 Task: In the sheet Budget Analysis ToolFont size of heading  18 Font style of dataoswald 'Font size of data '9 Alignment of headline & dataAlign center.   Fill color in heading, Red Font color of dataIn the sheet   Sparkle Sales templetes   book
Action: Mouse moved to (433, 265)
Screenshot: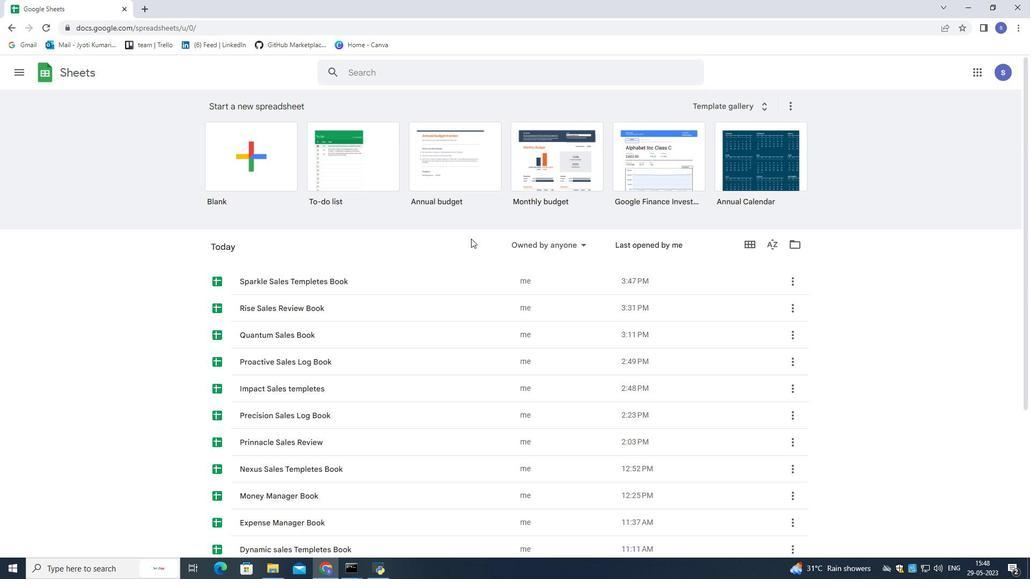 
Action: Mouse scrolled (433, 265) with delta (0, 0)
Screenshot: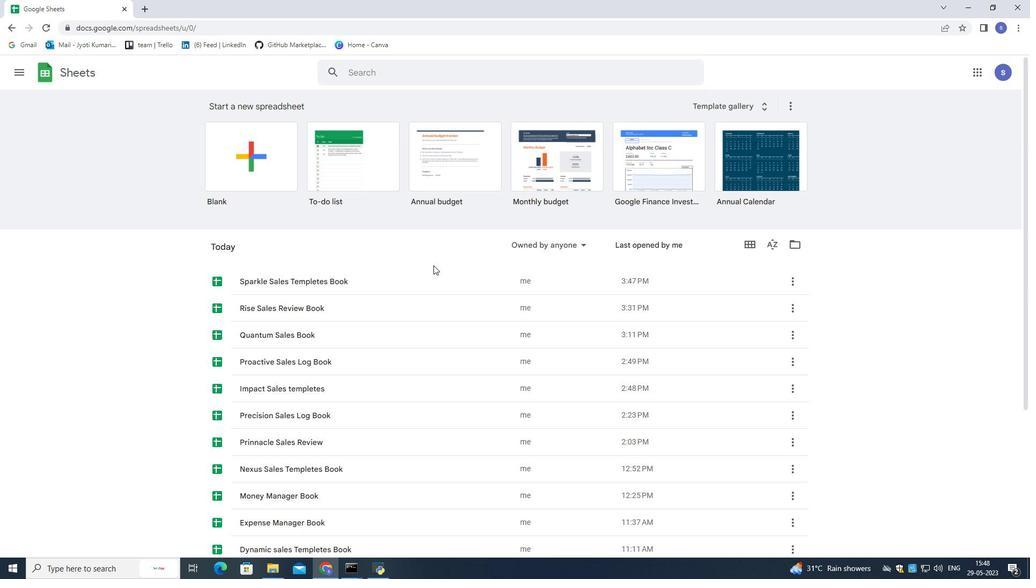 
Action: Mouse scrolled (433, 265) with delta (0, 0)
Screenshot: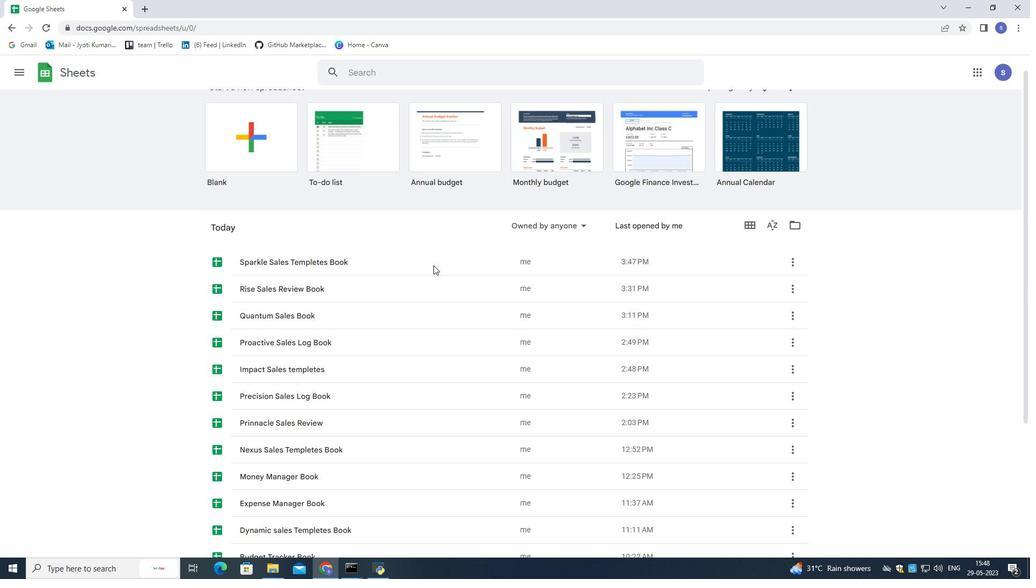 
Action: Mouse moved to (431, 266)
Screenshot: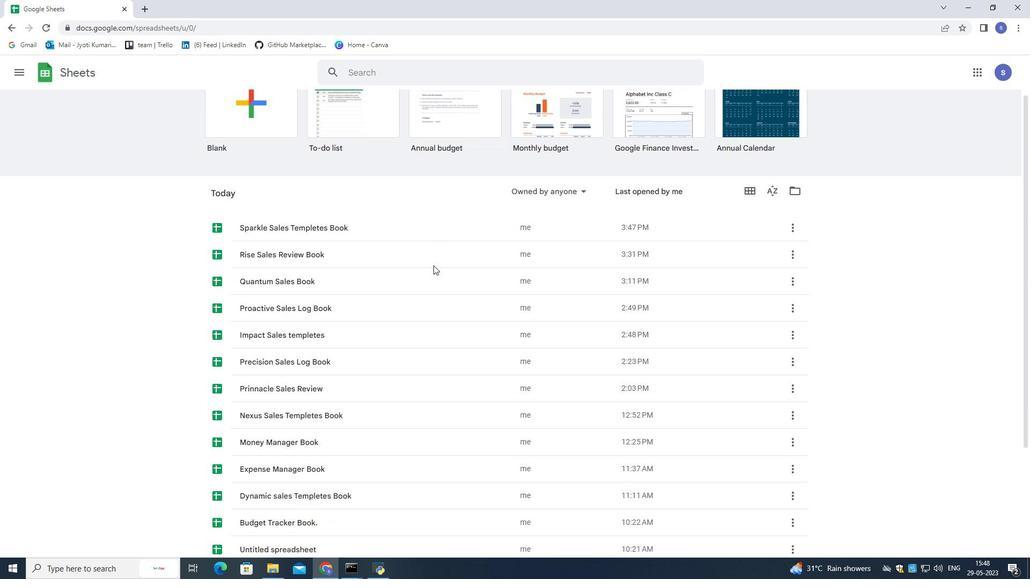 
Action: Mouse scrolled (431, 265) with delta (0, 0)
Screenshot: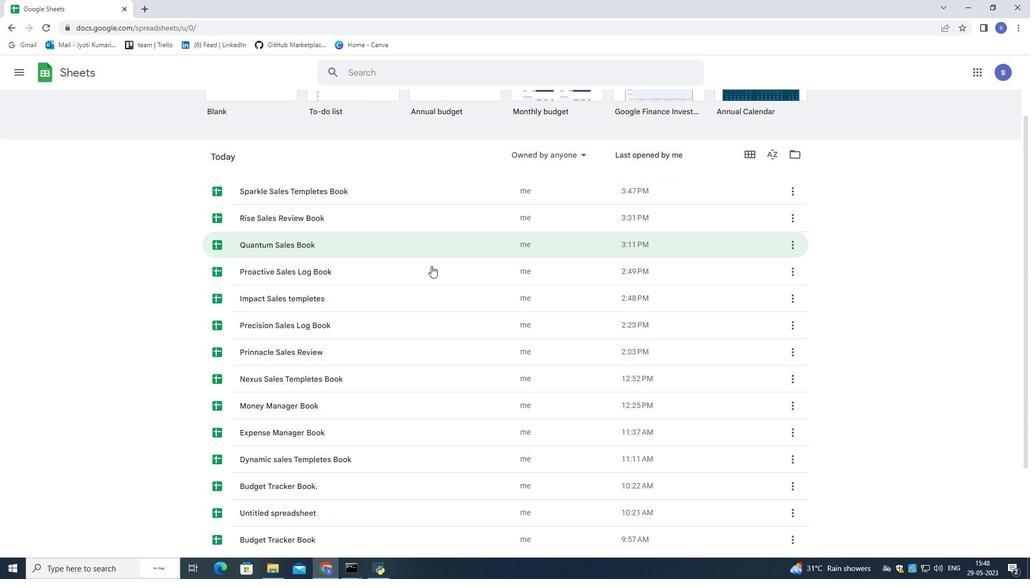 
Action: Mouse moved to (403, 253)
Screenshot: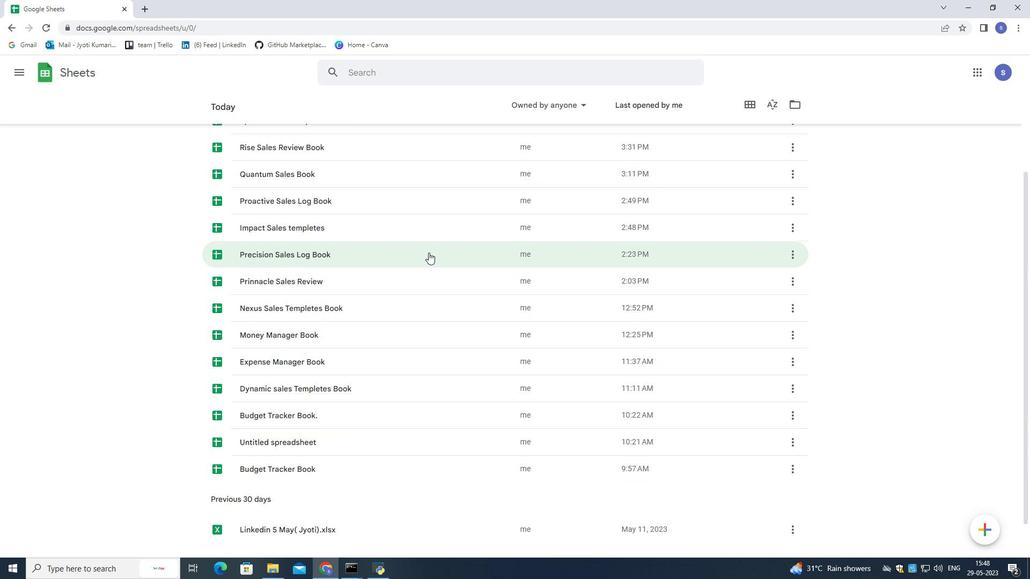 
Action: Mouse scrolled (403, 253) with delta (0, 0)
Screenshot: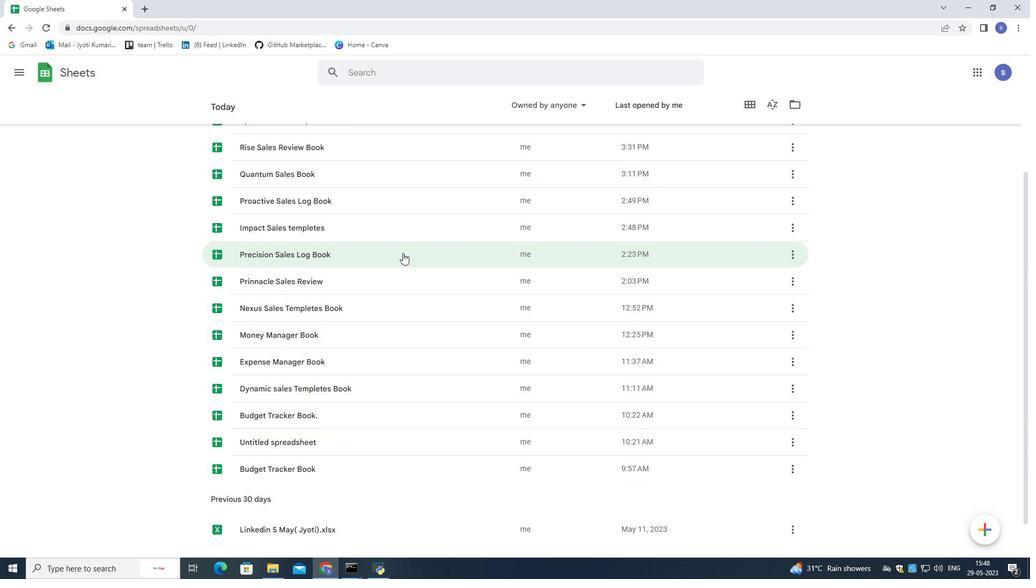 
Action: Mouse scrolled (403, 253) with delta (0, 0)
Screenshot: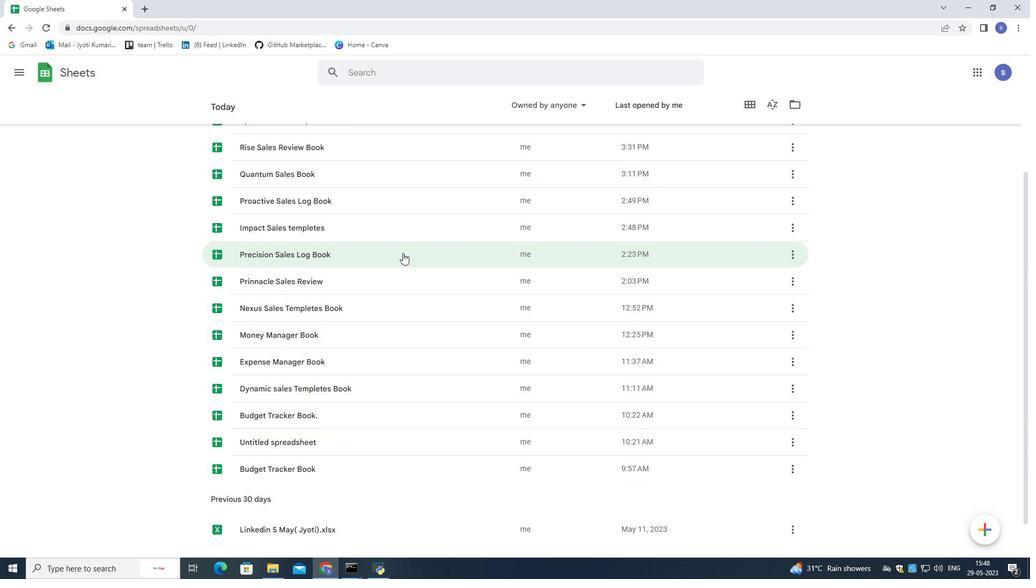 
Action: Mouse scrolled (403, 253) with delta (0, 0)
Screenshot: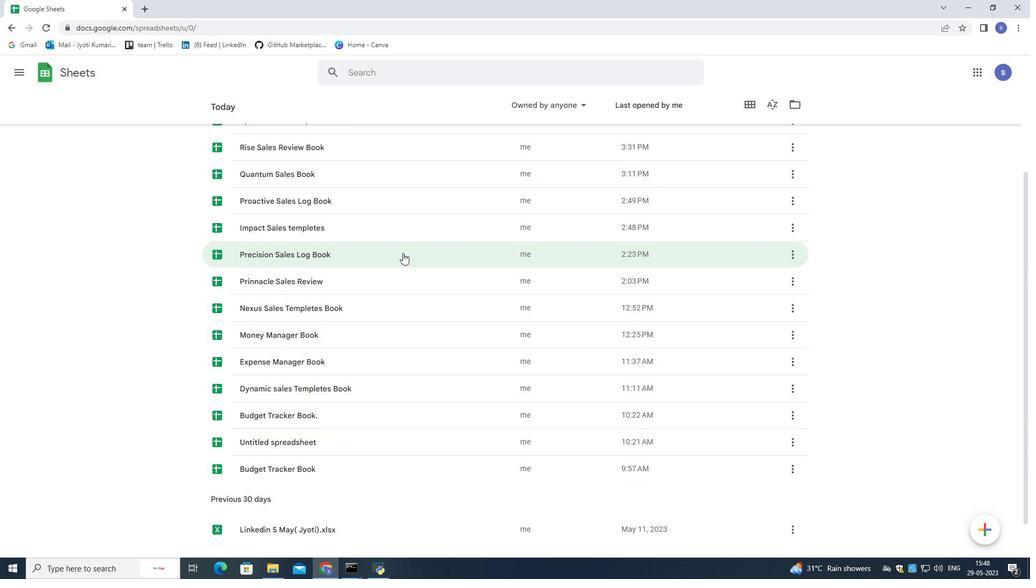 
Action: Mouse moved to (332, 281)
Screenshot: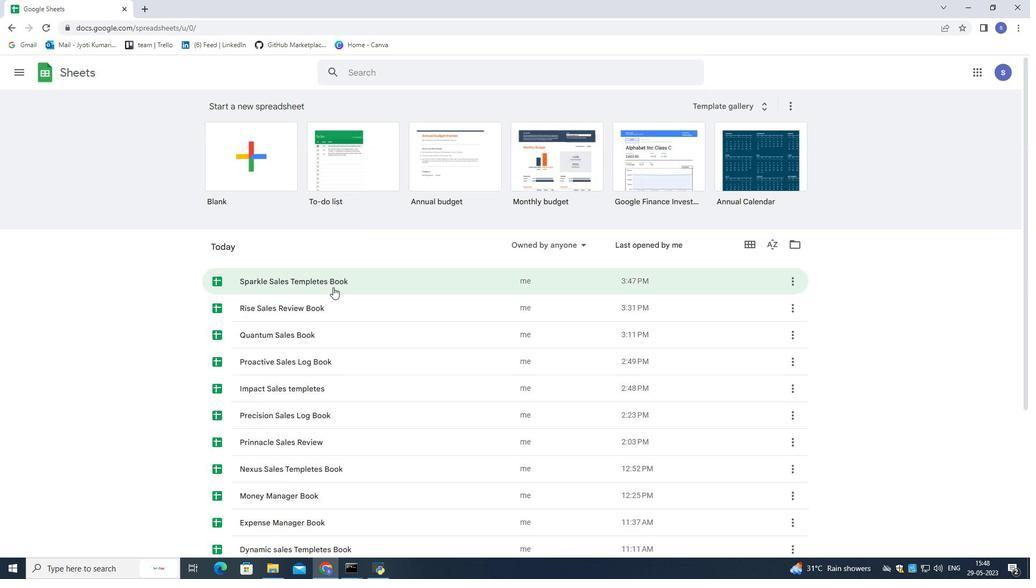 
Action: Mouse pressed left at (332, 281)
Screenshot: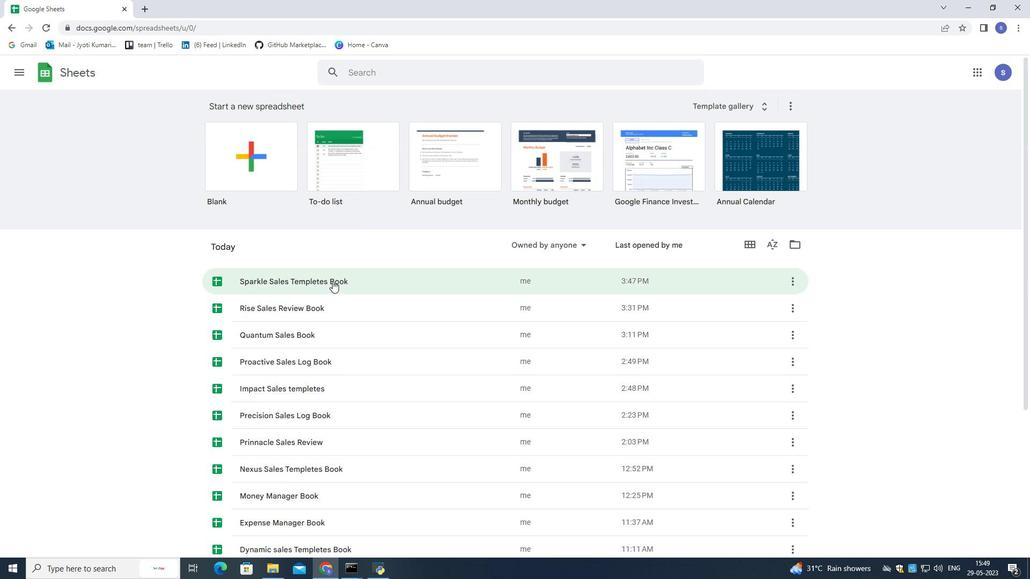 
Action: Mouse moved to (179, 156)
Screenshot: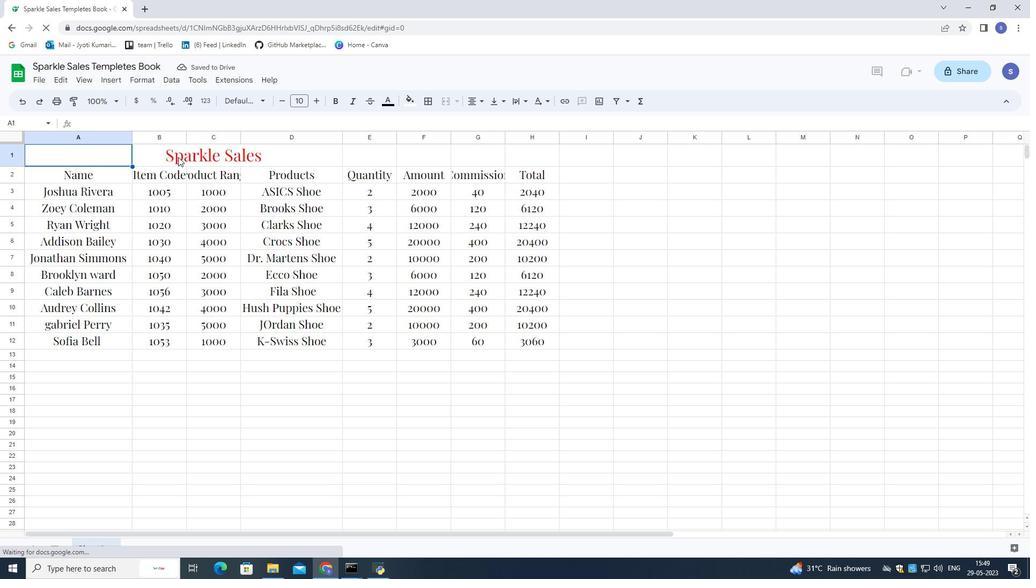 
Action: Mouse pressed left at (179, 156)
Screenshot: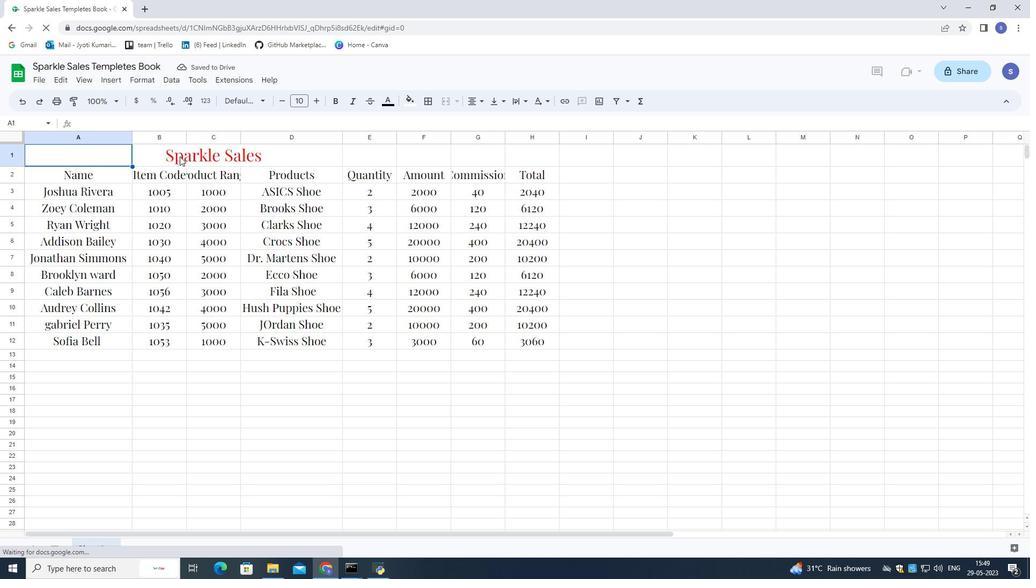 
Action: Mouse moved to (168, 152)
Screenshot: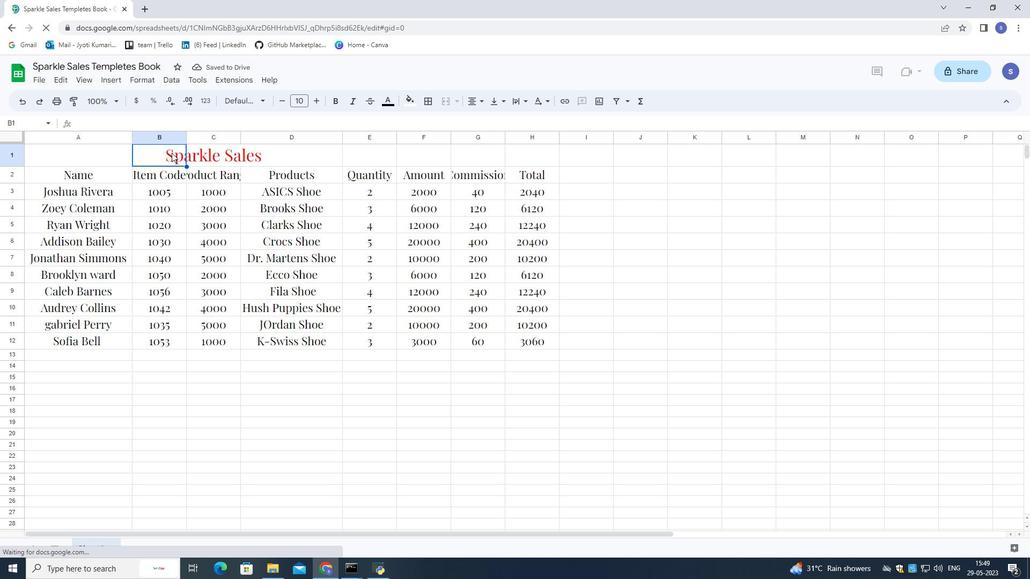 
Action: Mouse pressed left at (168, 152)
Screenshot: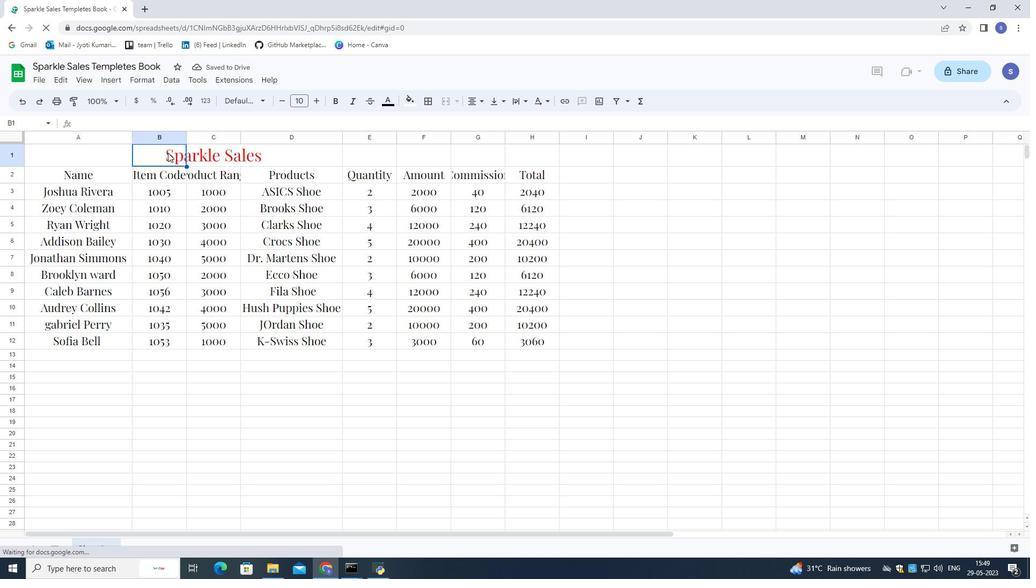 
Action: Mouse moved to (315, 99)
Screenshot: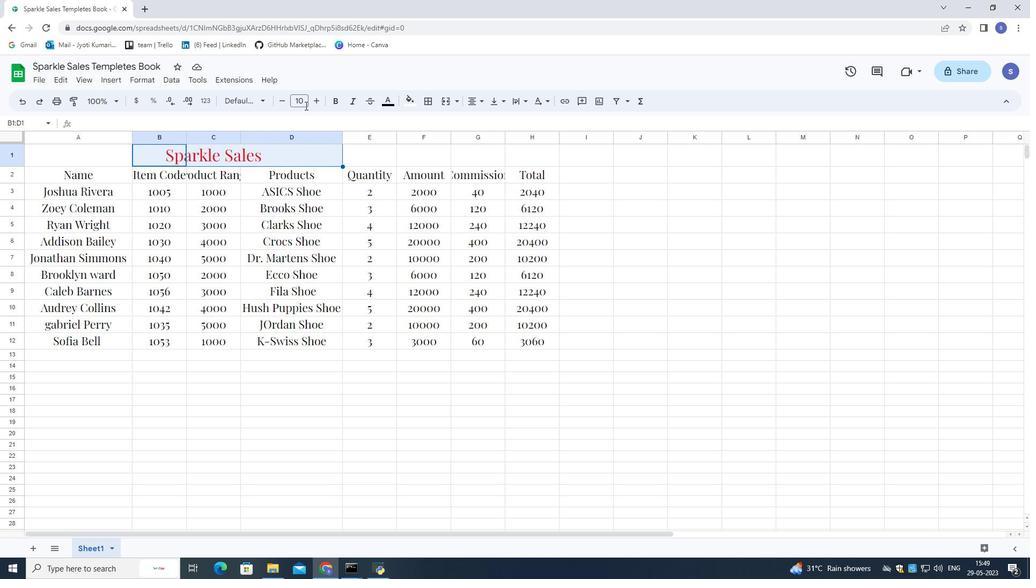 
Action: Mouse pressed left at (315, 99)
Screenshot: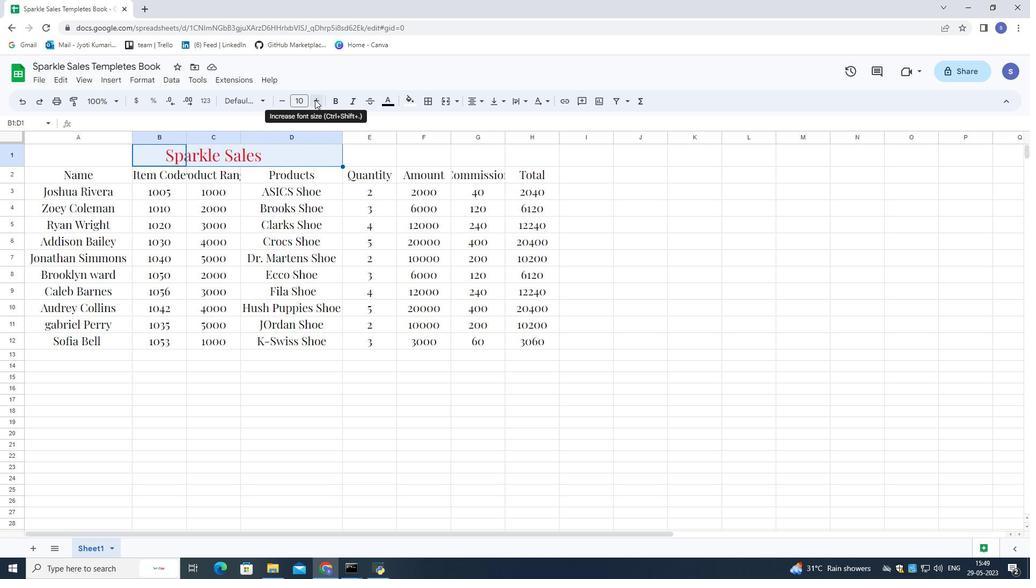
Action: Mouse pressed left at (315, 99)
Screenshot: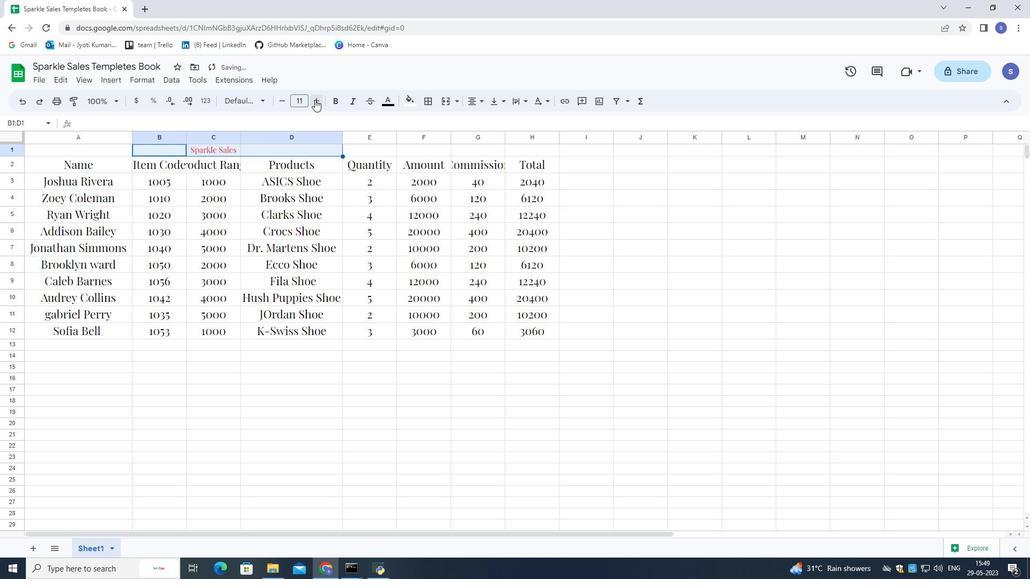 
Action: Mouse pressed left at (315, 99)
Screenshot: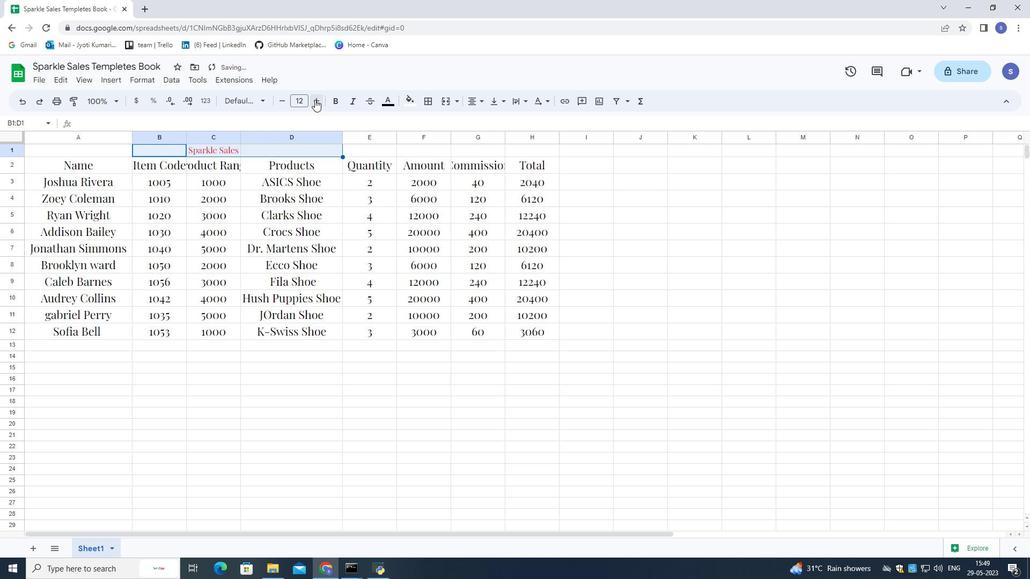 
Action: Mouse pressed left at (315, 99)
Screenshot: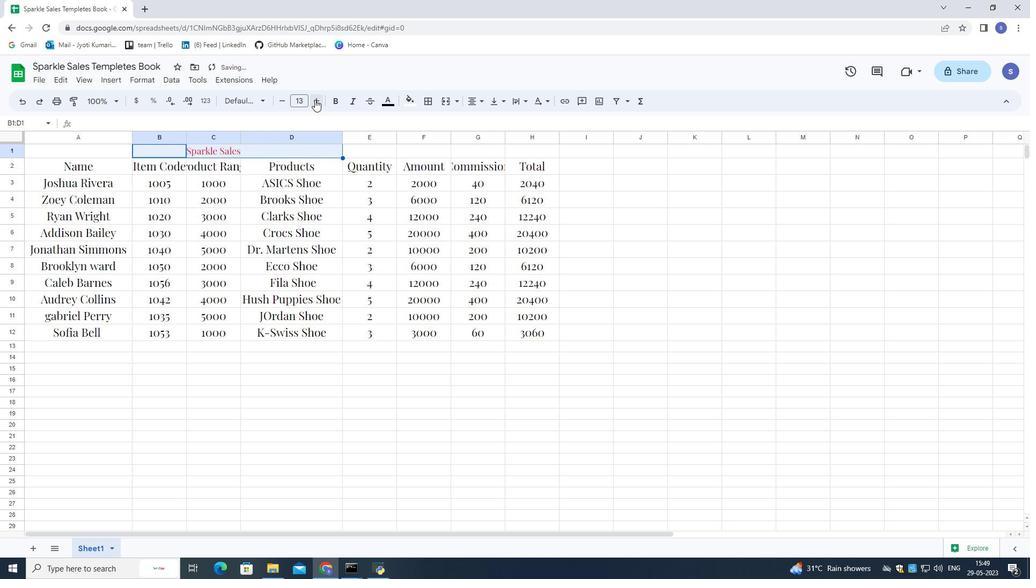 
Action: Mouse pressed left at (315, 99)
Screenshot: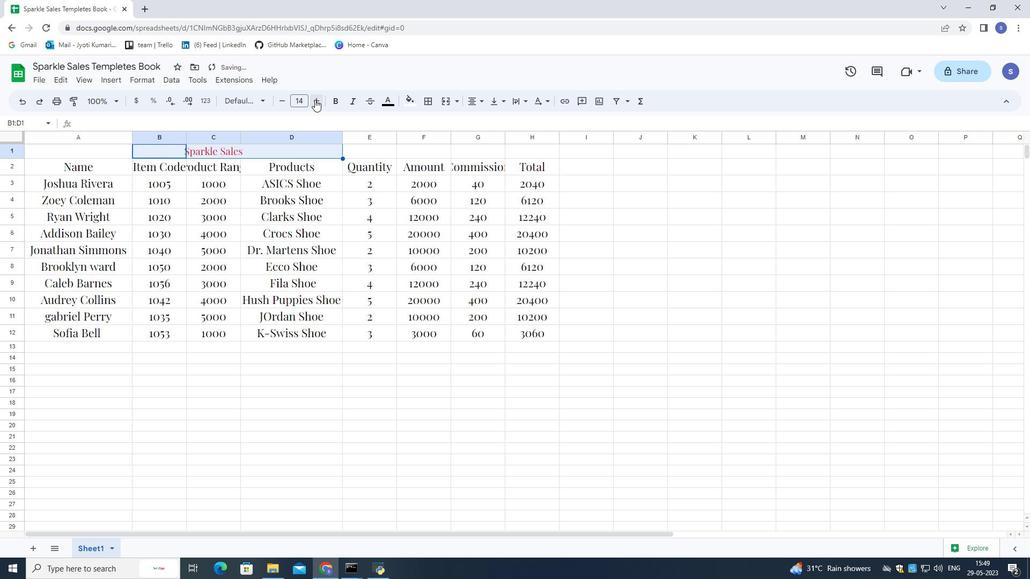 
Action: Mouse pressed left at (315, 99)
Screenshot: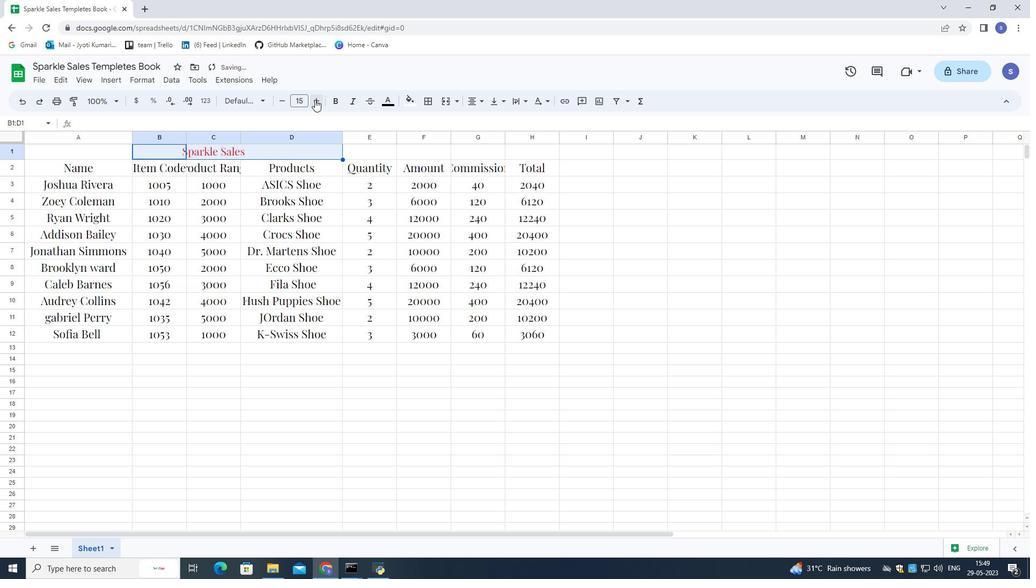 
Action: Mouse pressed left at (315, 99)
Screenshot: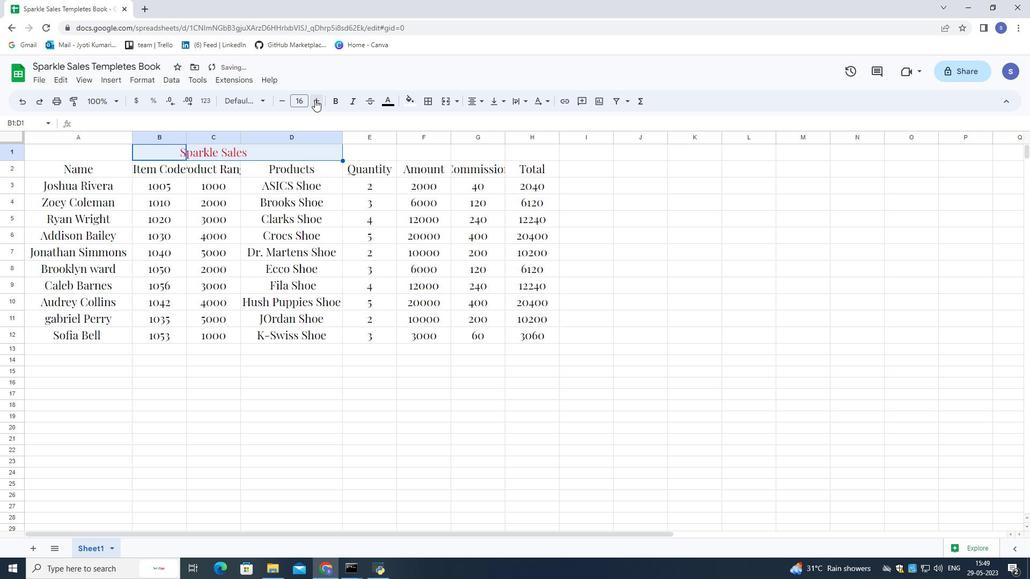 
Action: Mouse pressed left at (315, 99)
Screenshot: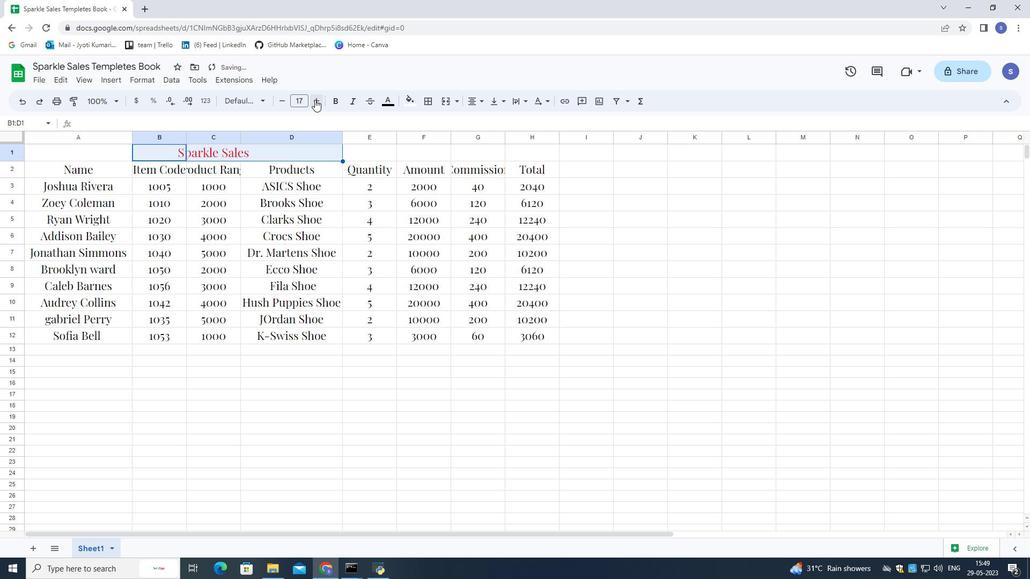 
Action: Mouse pressed left at (315, 99)
Screenshot: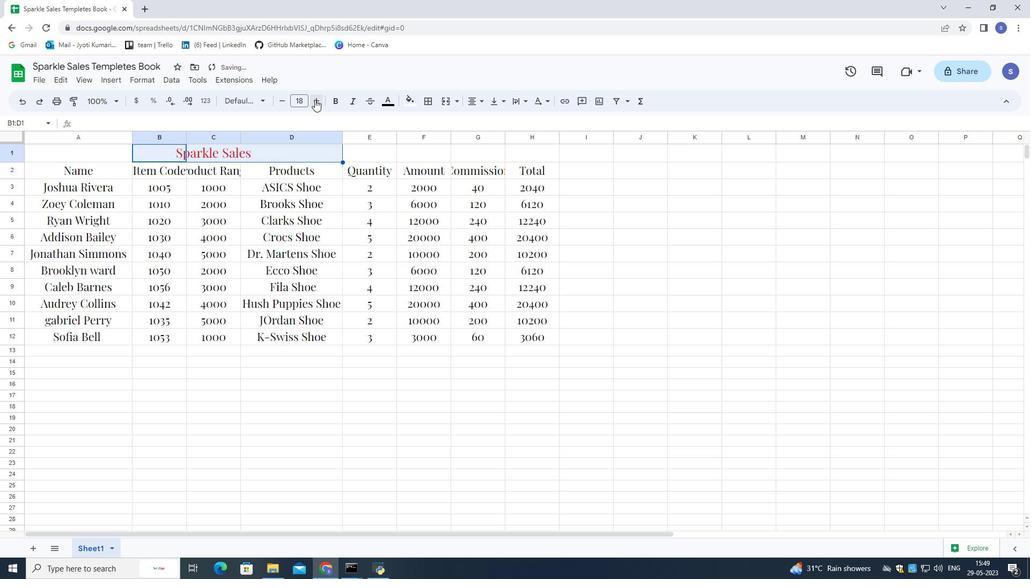 
Action: Mouse moved to (284, 105)
Screenshot: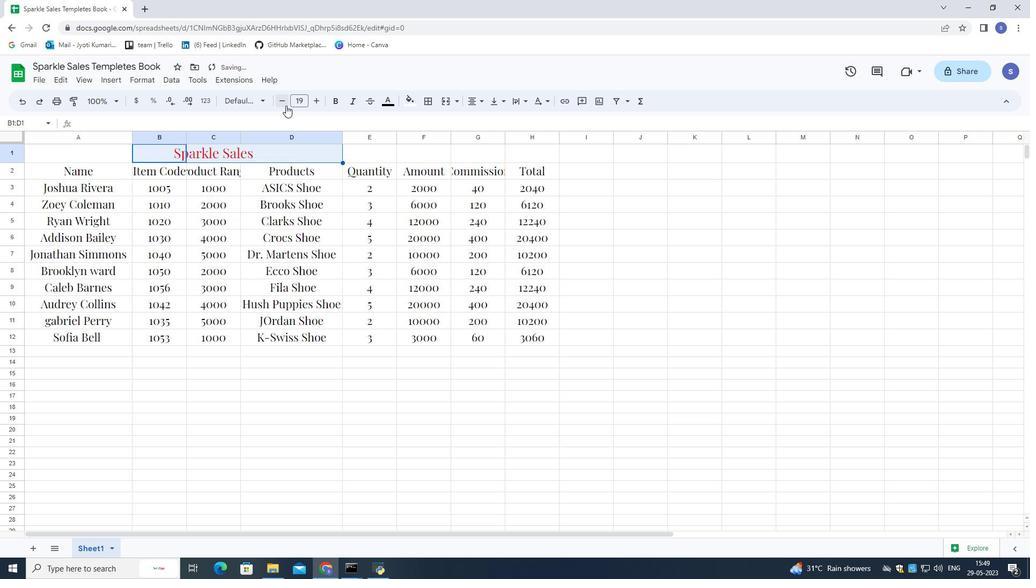 
Action: Mouse pressed left at (284, 105)
Screenshot: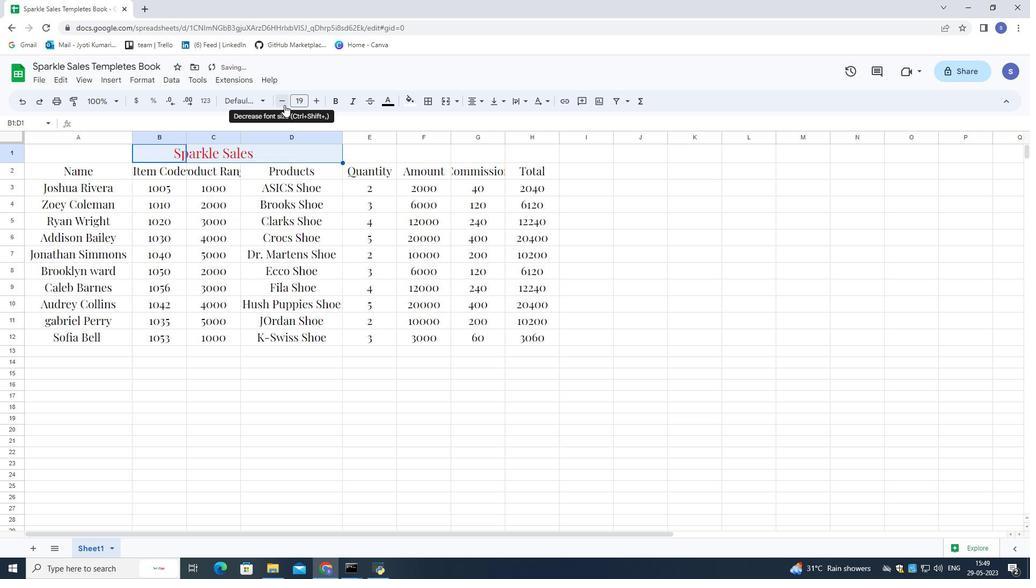 
Action: Mouse moved to (427, 251)
Screenshot: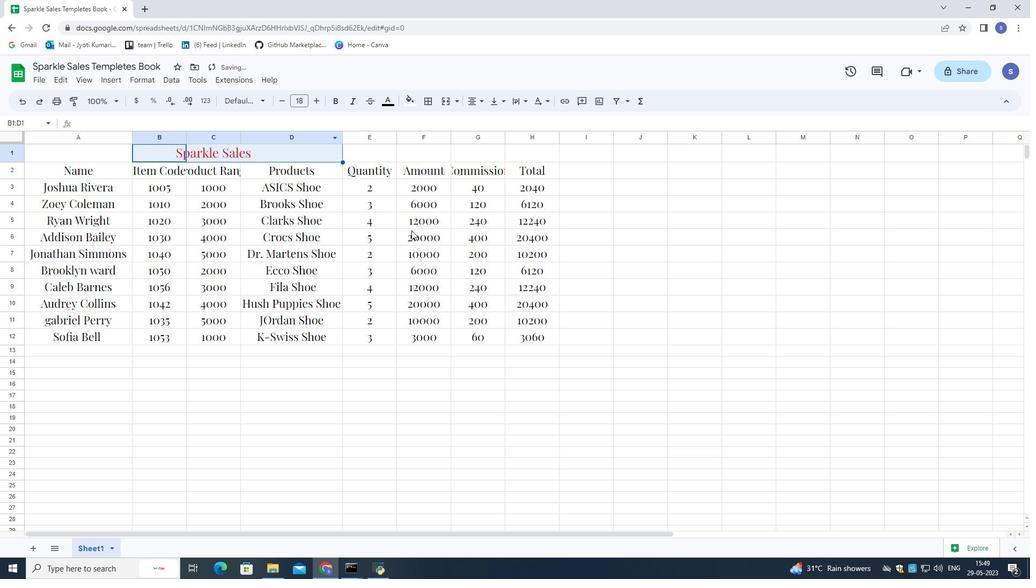 
Action: Mouse pressed left at (427, 251)
Screenshot: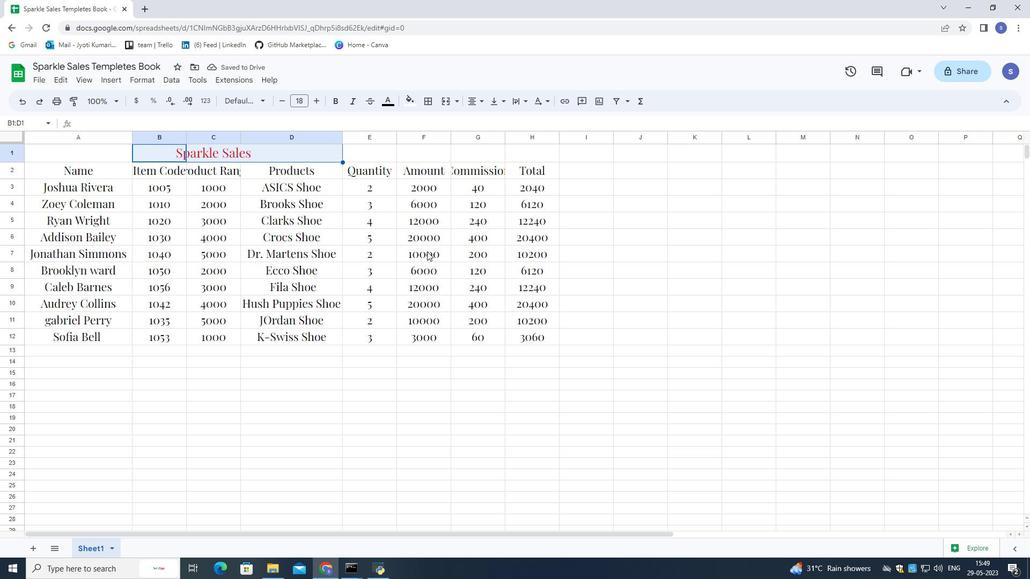 
Action: Mouse moved to (125, 364)
Screenshot: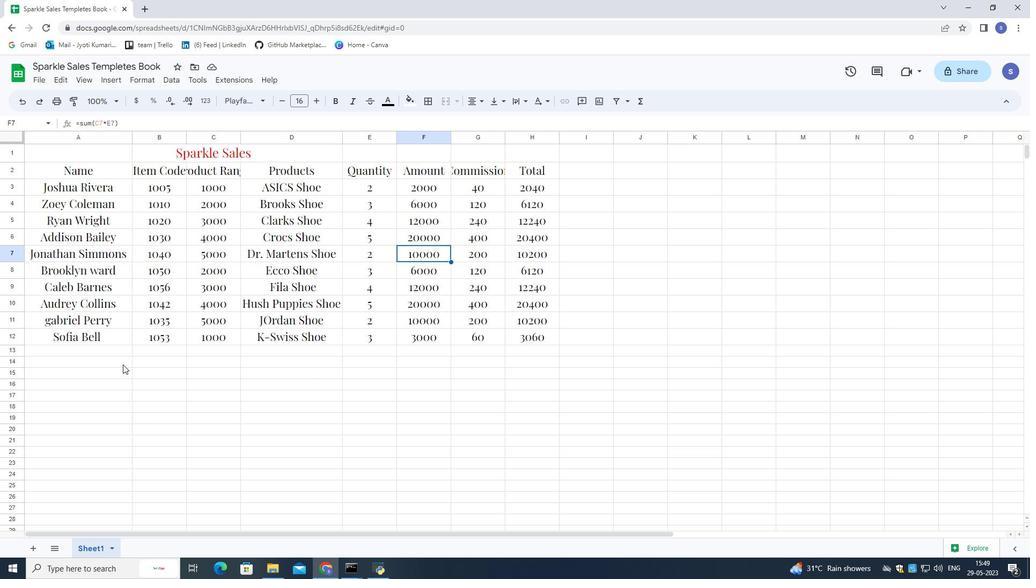 
Action: Mouse pressed left at (125, 364)
Screenshot: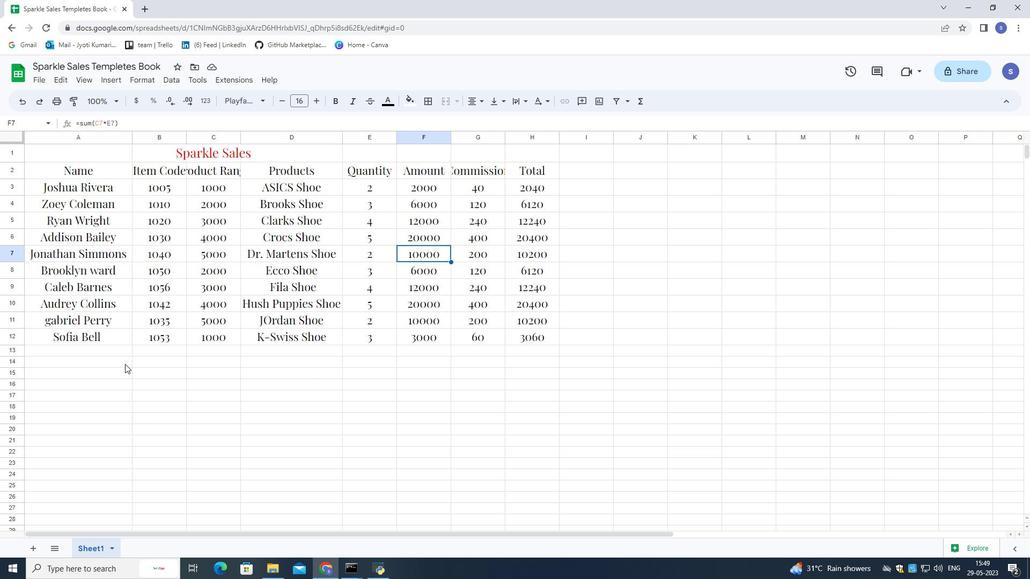 
Action: Mouse moved to (54, 168)
Screenshot: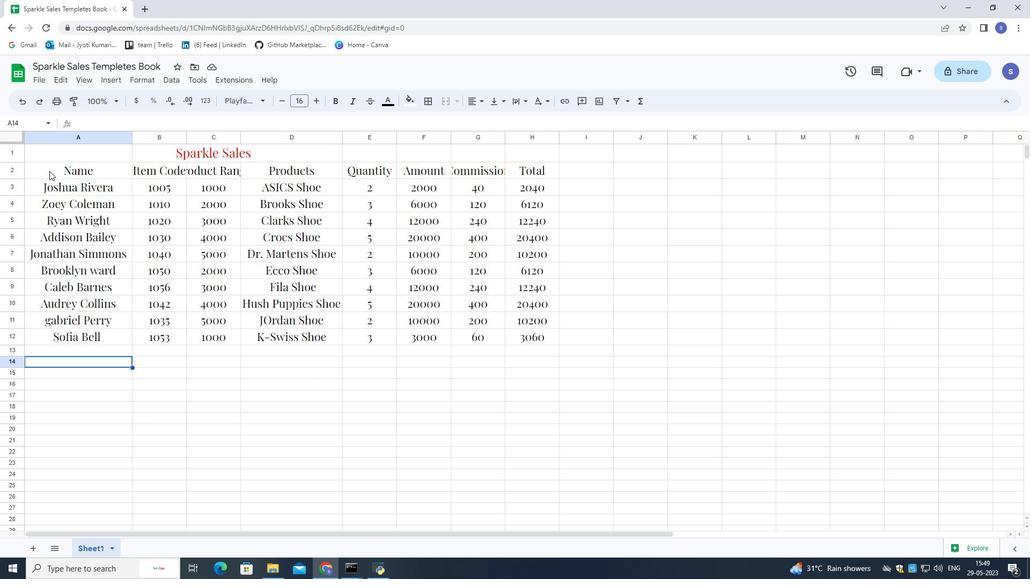 
Action: Mouse pressed left at (54, 168)
Screenshot: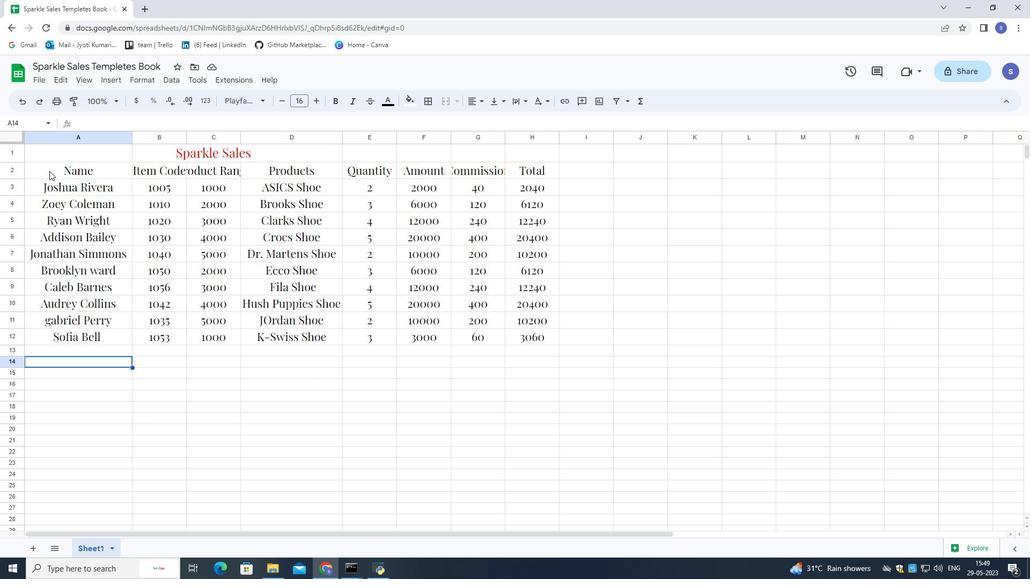 
Action: Mouse moved to (315, 97)
Screenshot: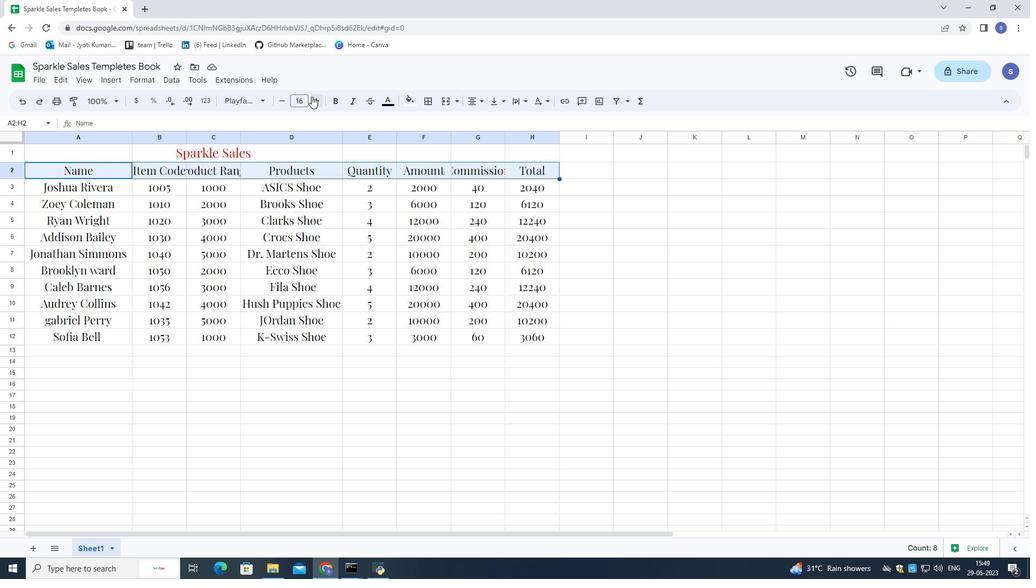 
Action: Mouse pressed left at (315, 97)
Screenshot: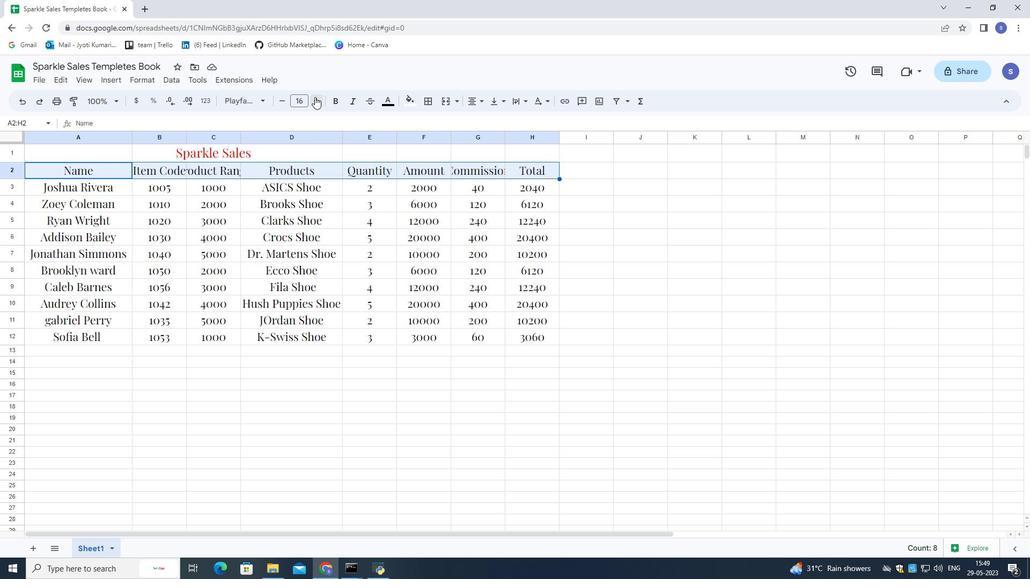 
Action: Mouse pressed left at (315, 97)
Screenshot: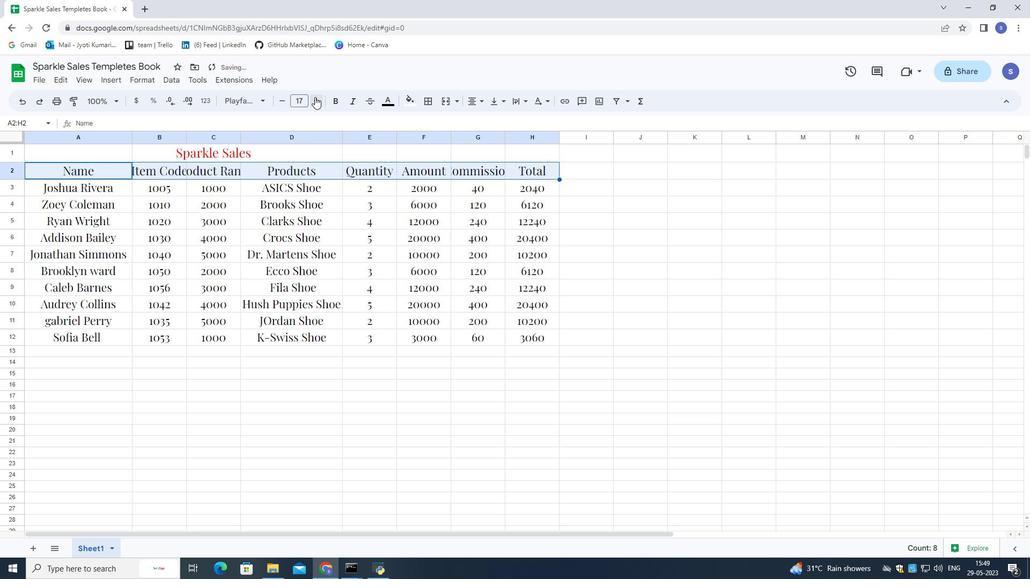 
Action: Mouse moved to (251, 100)
Screenshot: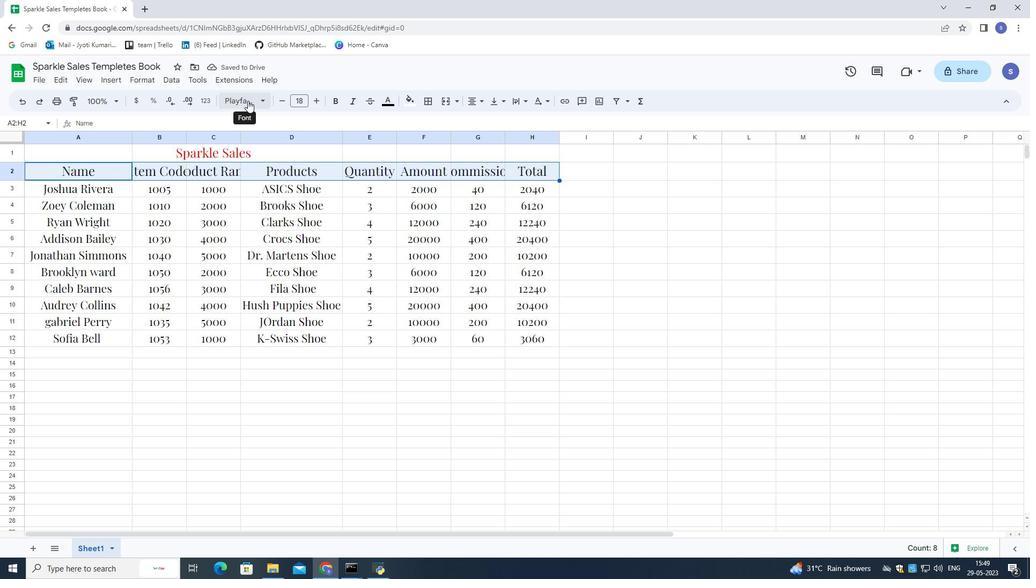 
Action: Mouse pressed left at (251, 100)
Screenshot: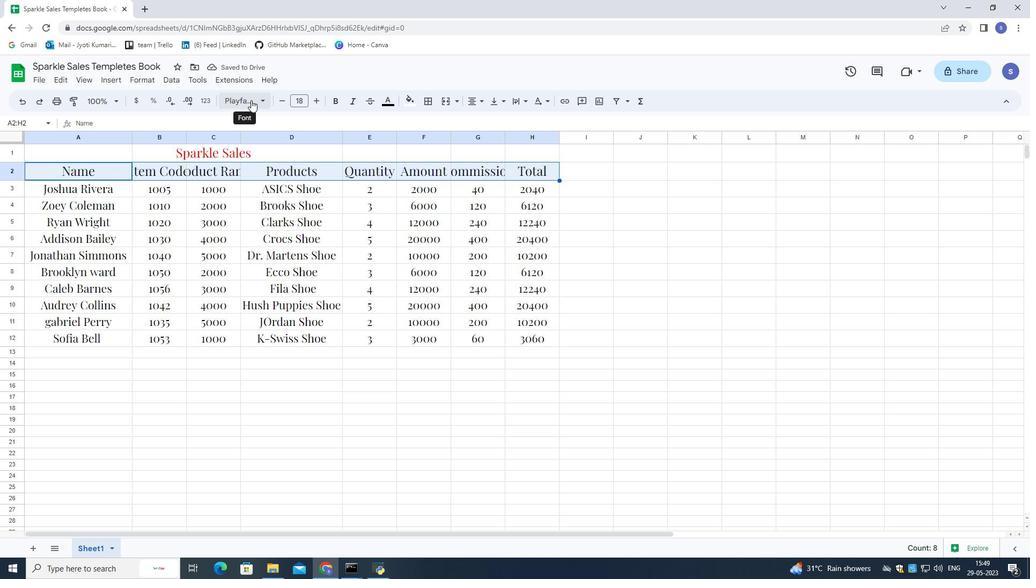 
Action: Mouse moved to (271, 206)
Screenshot: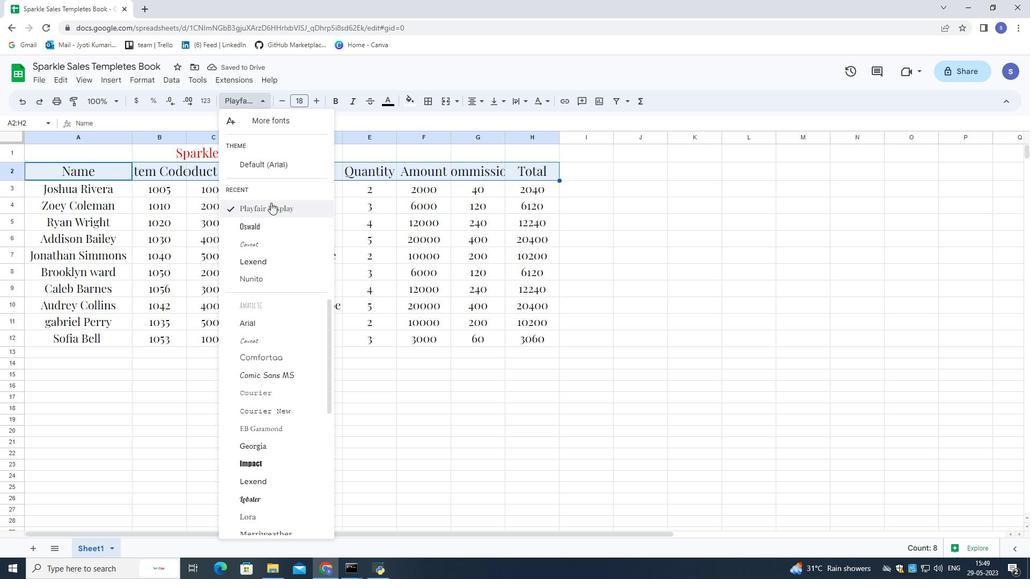 
Action: Mouse pressed left at (271, 206)
Screenshot: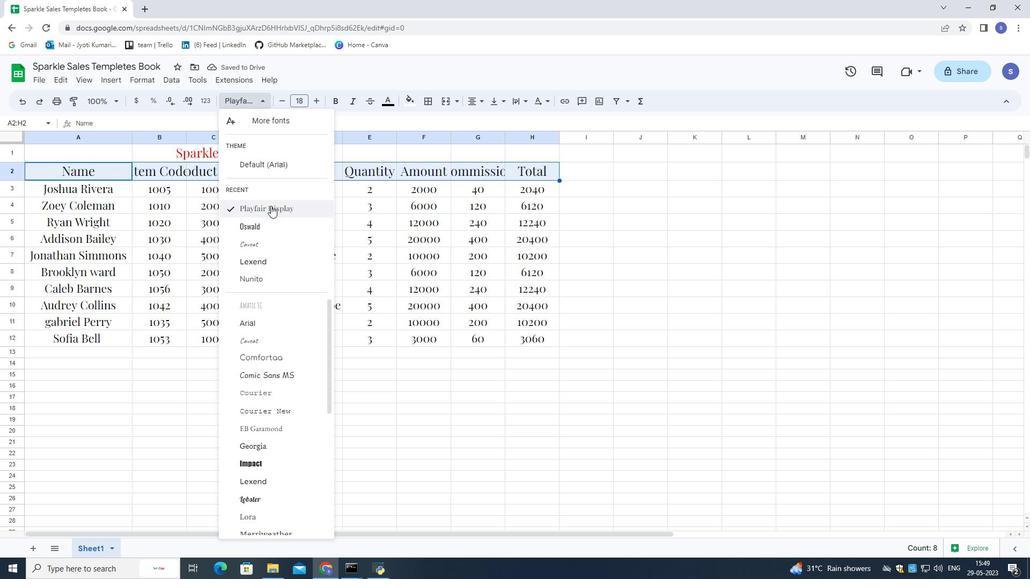 
Action: Mouse moved to (390, 100)
Screenshot: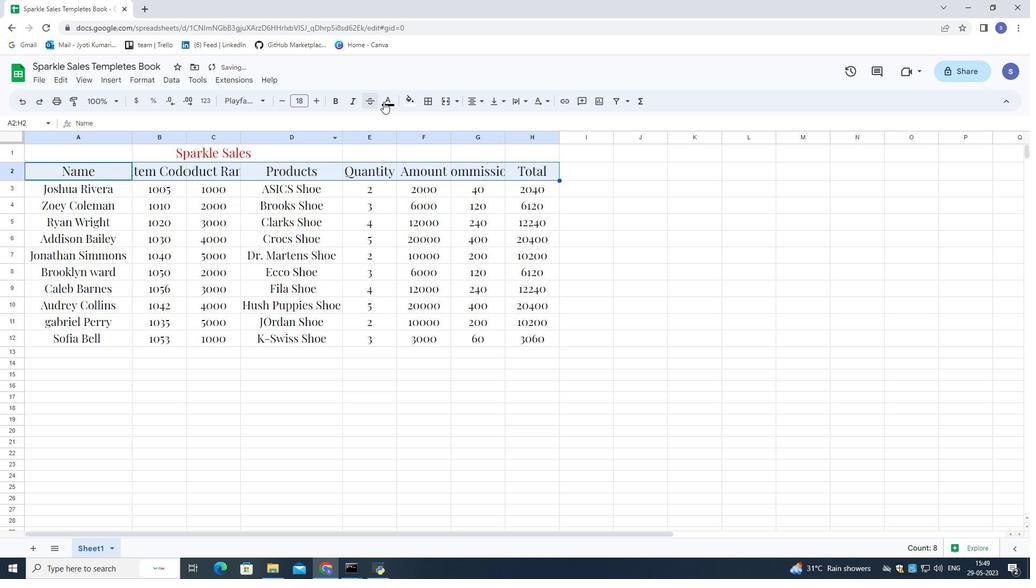 
Action: Mouse pressed left at (390, 100)
Screenshot: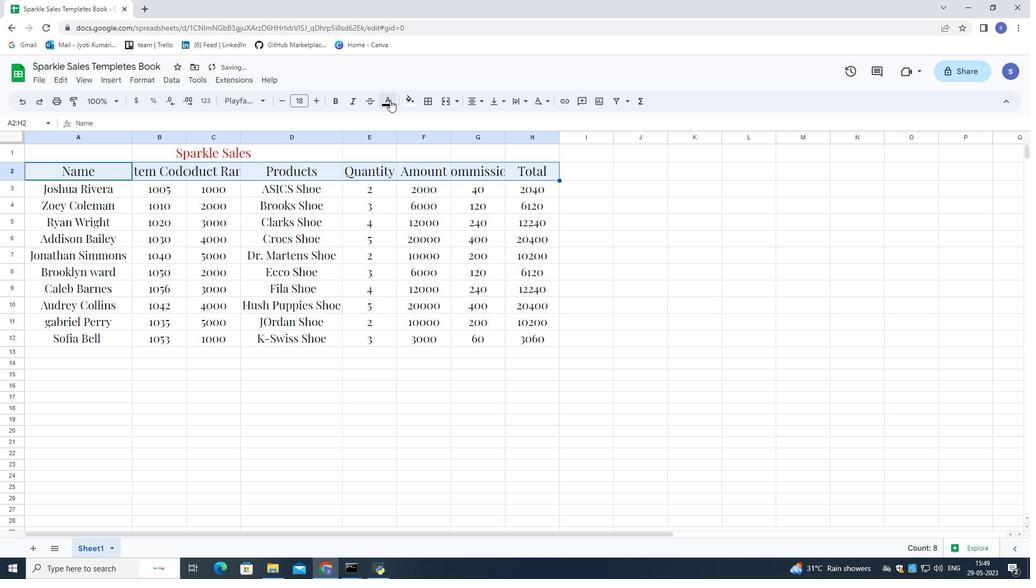 
Action: Mouse moved to (405, 148)
Screenshot: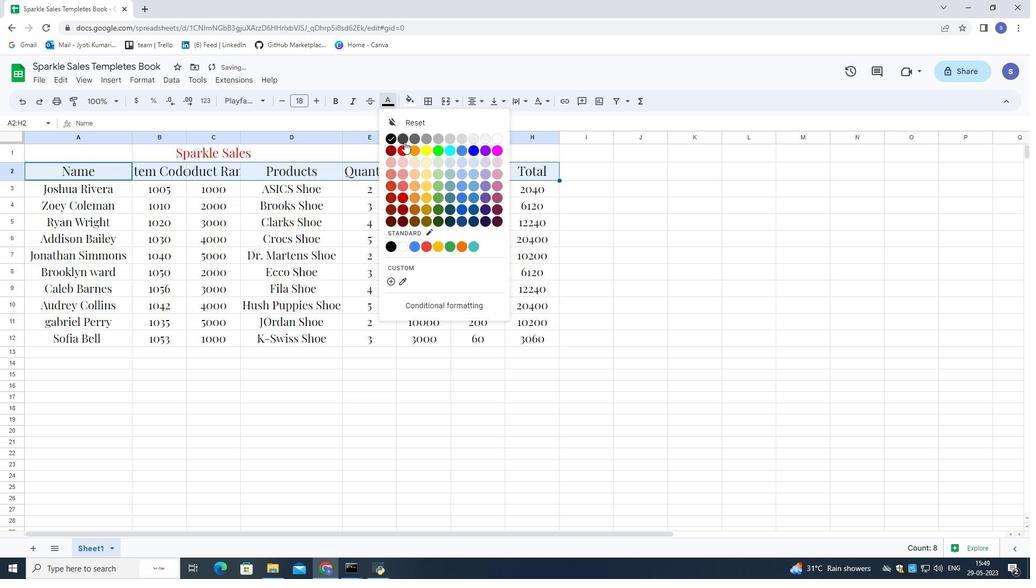 
Action: Mouse pressed left at (405, 148)
Screenshot: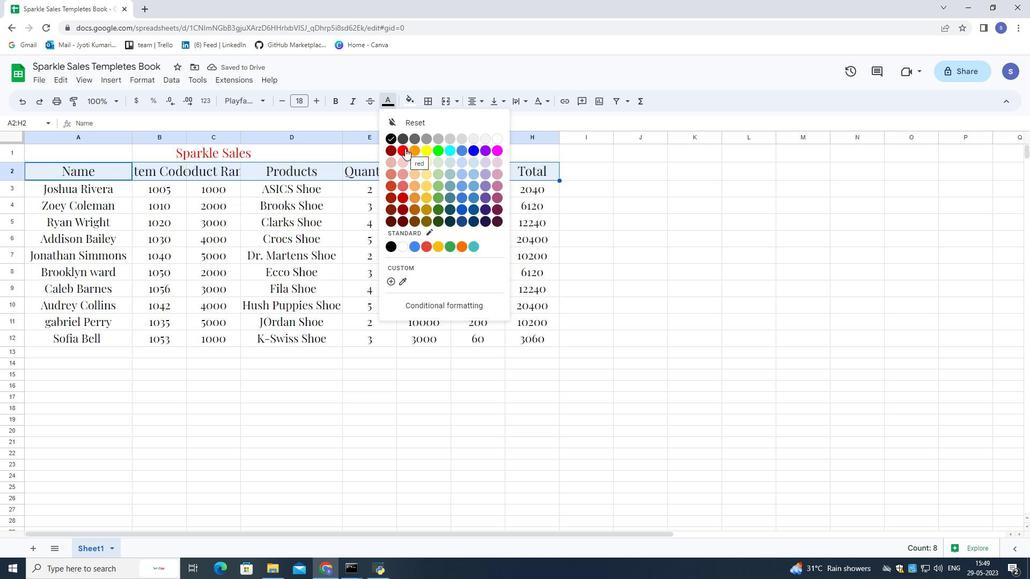 
Action: Mouse moved to (582, 219)
Screenshot: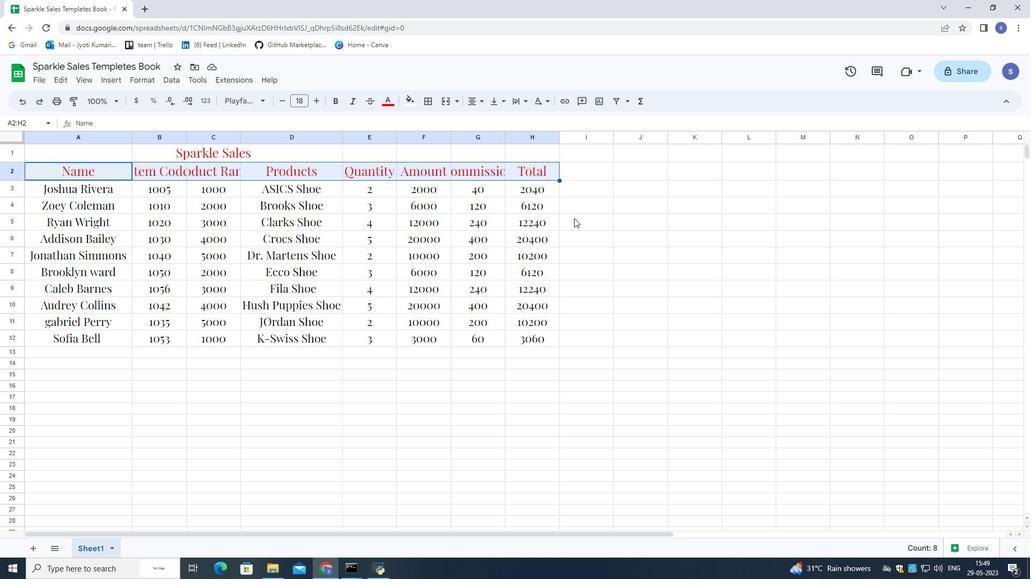 
Action: Mouse pressed left at (582, 219)
Screenshot: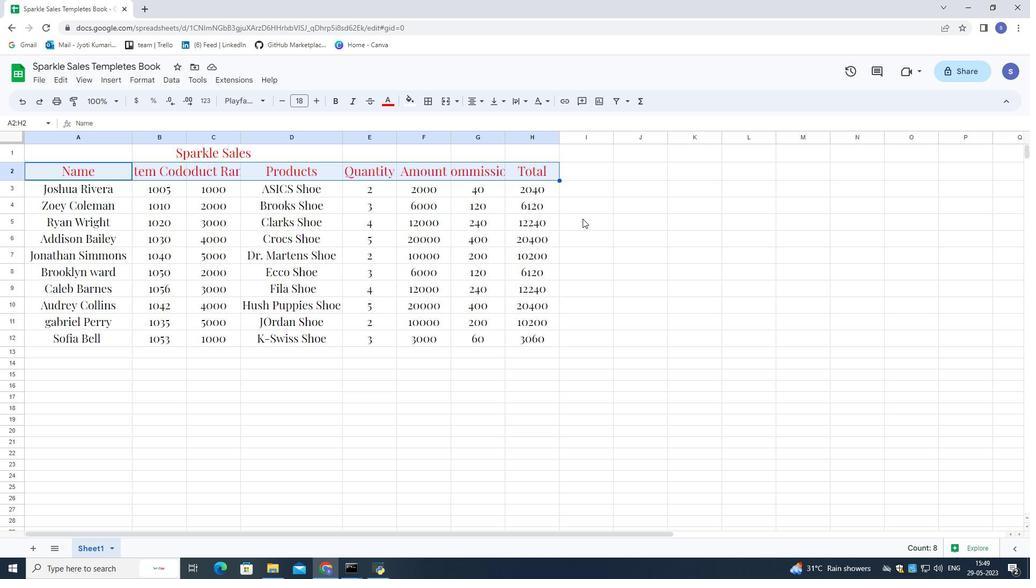 
Action: Mouse moved to (42, 187)
Screenshot: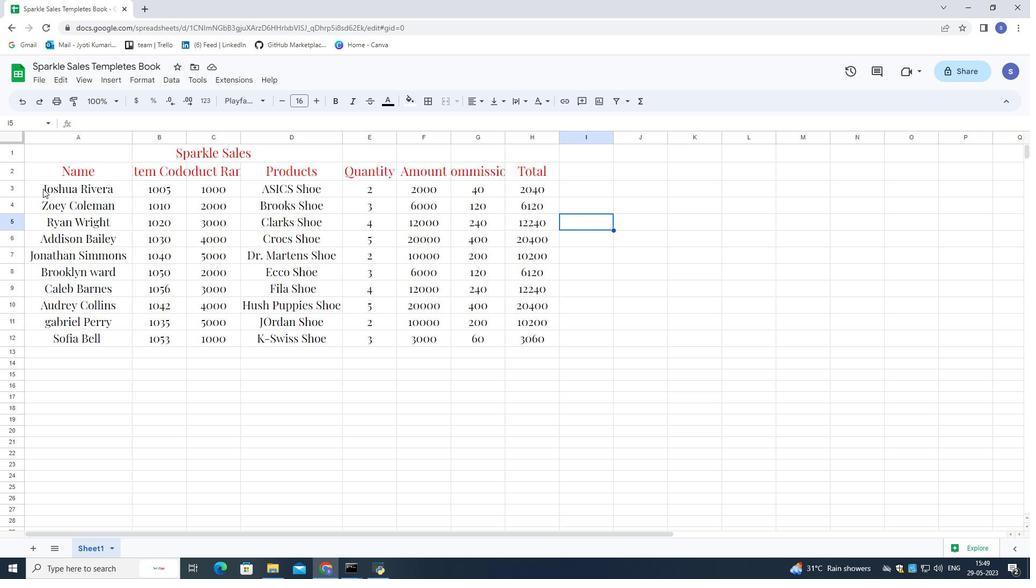 
Action: Mouse pressed left at (42, 187)
Screenshot: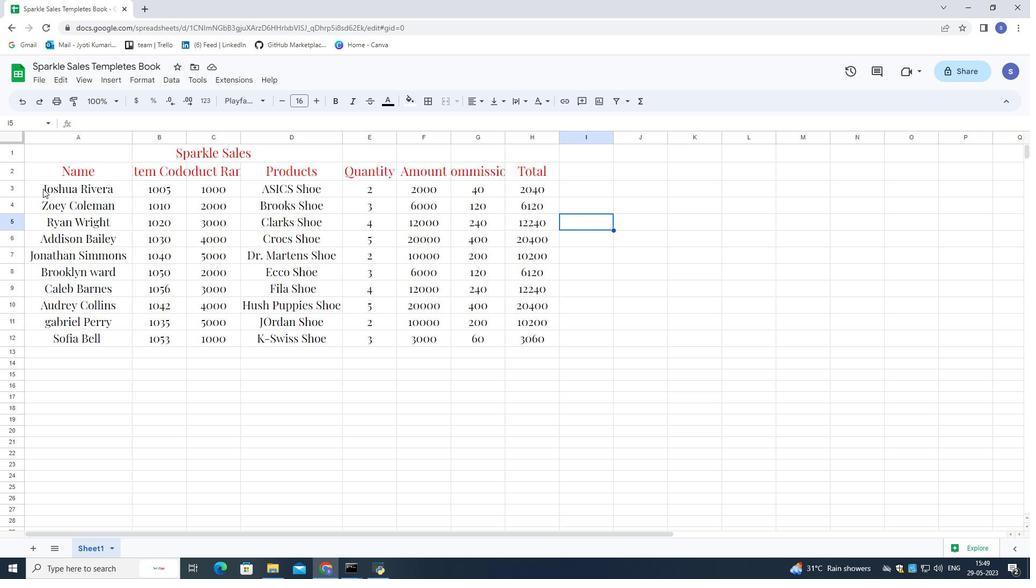 
Action: Mouse moved to (523, 335)
Screenshot: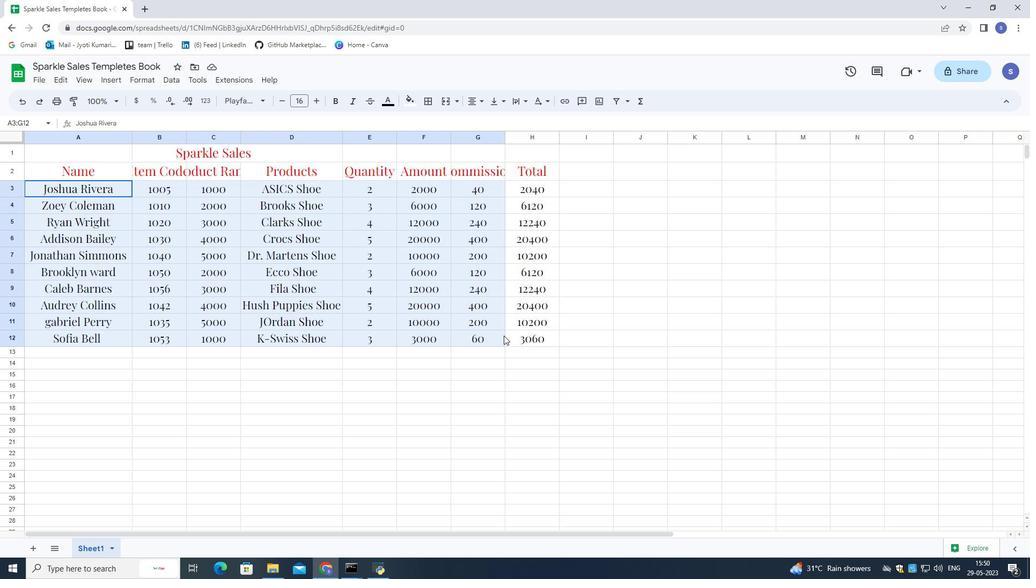
Action: Mouse pressed left at (523, 335)
Screenshot: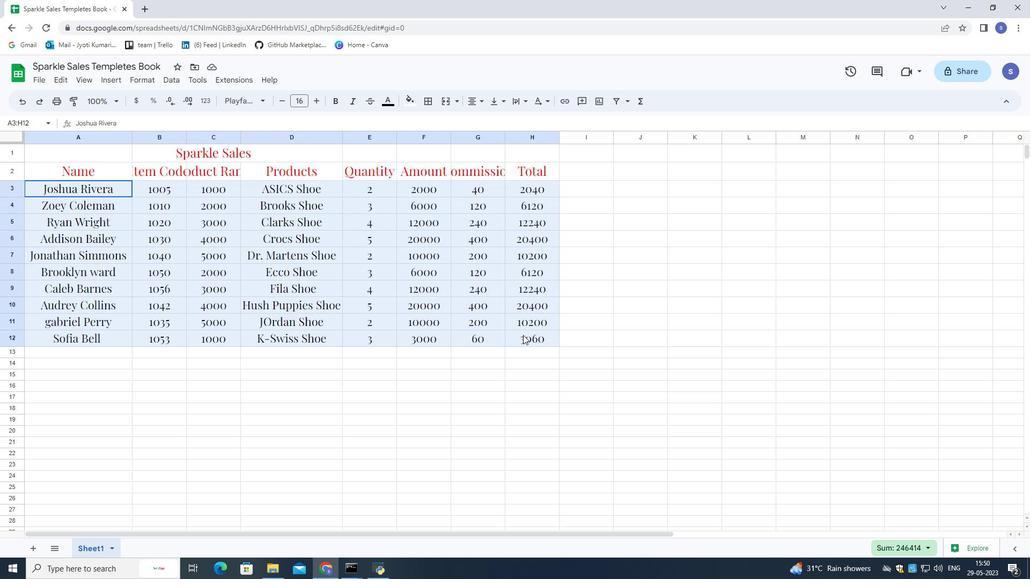 
Action: Mouse moved to (281, 104)
Screenshot: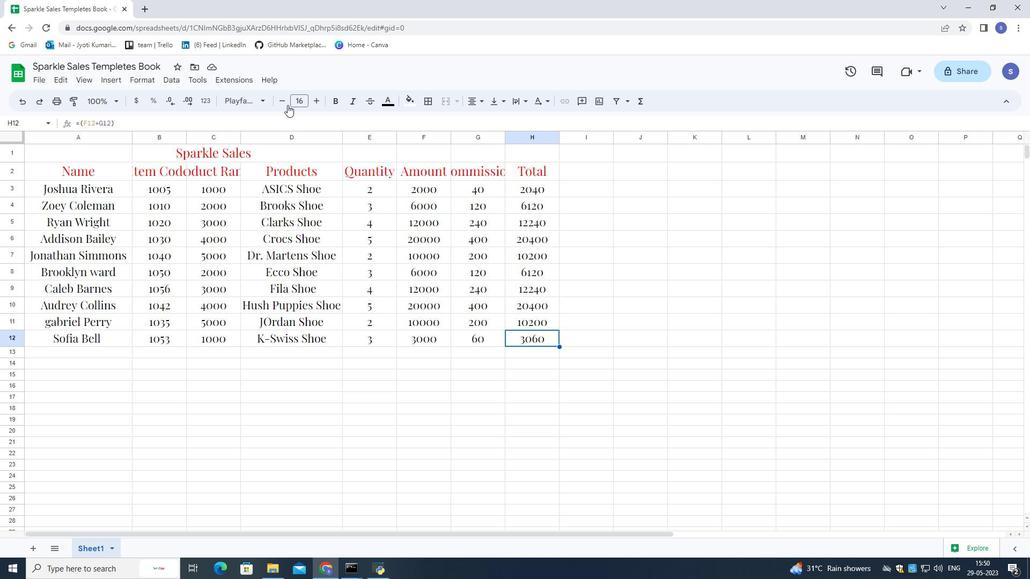 
Action: Mouse pressed left at (281, 104)
Screenshot: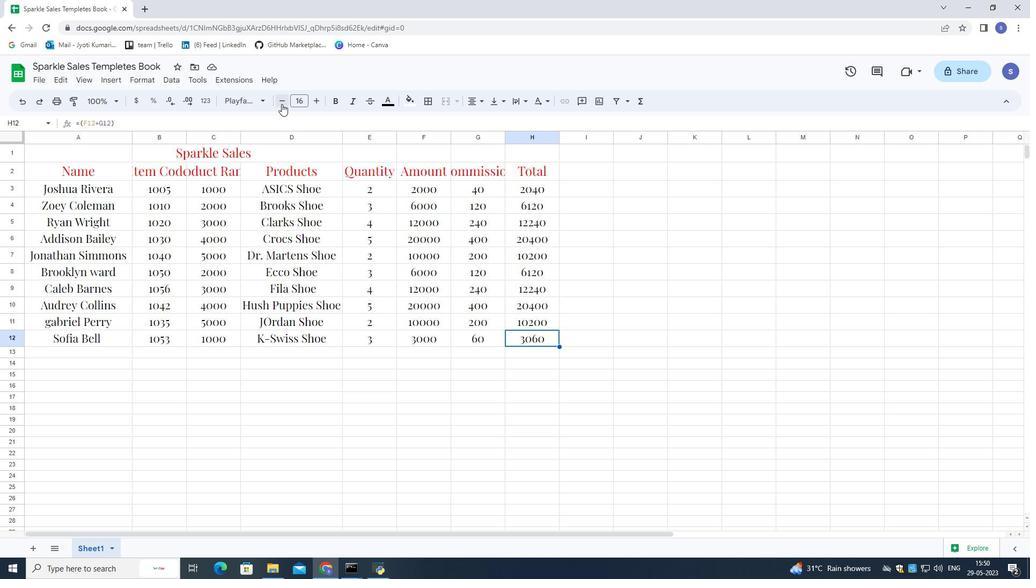 
Action: Mouse pressed left at (281, 104)
Screenshot: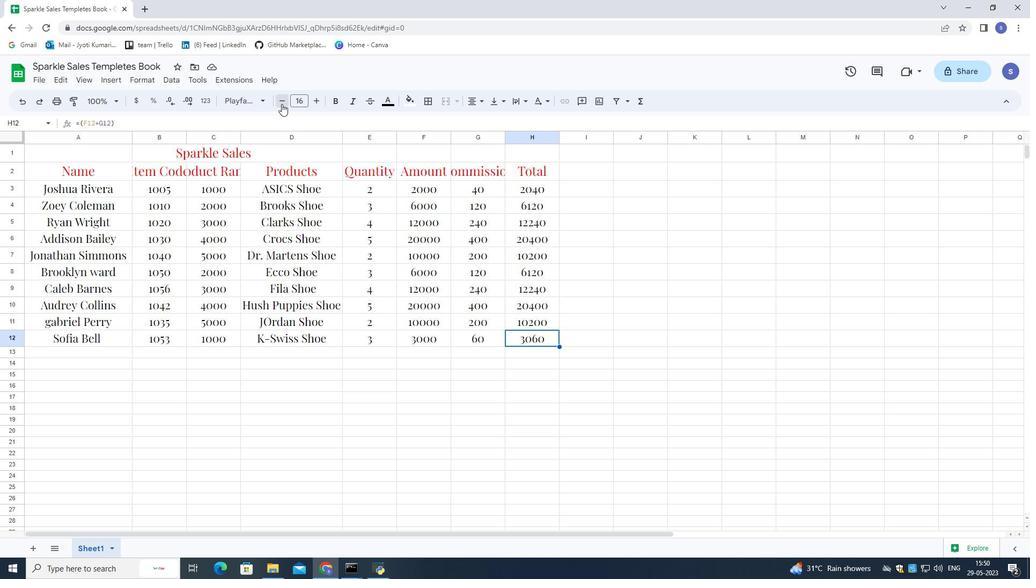 
Action: Mouse pressed left at (281, 104)
Screenshot: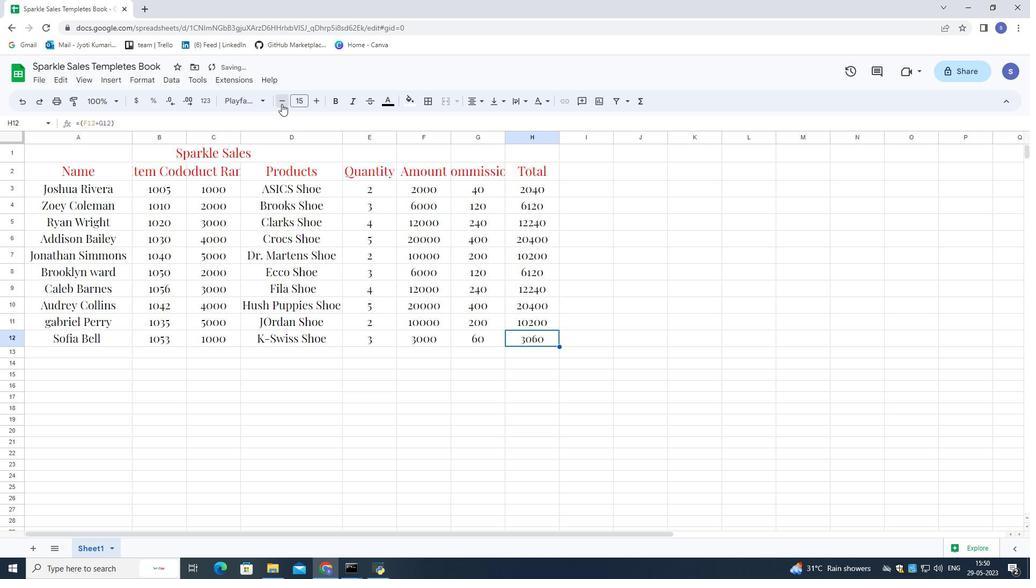 
Action: Mouse pressed left at (281, 104)
Screenshot: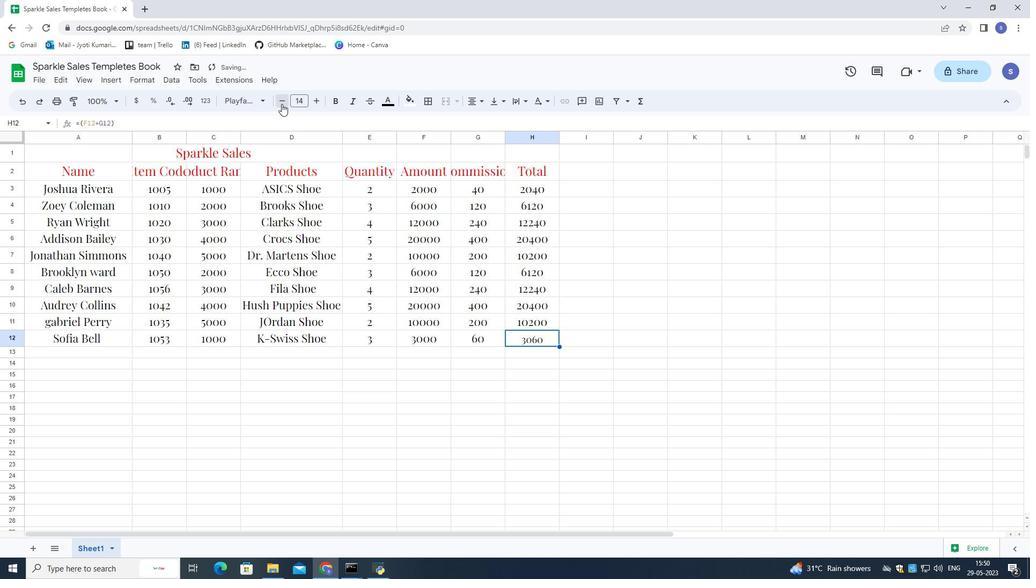
Action: Mouse pressed left at (281, 104)
Screenshot: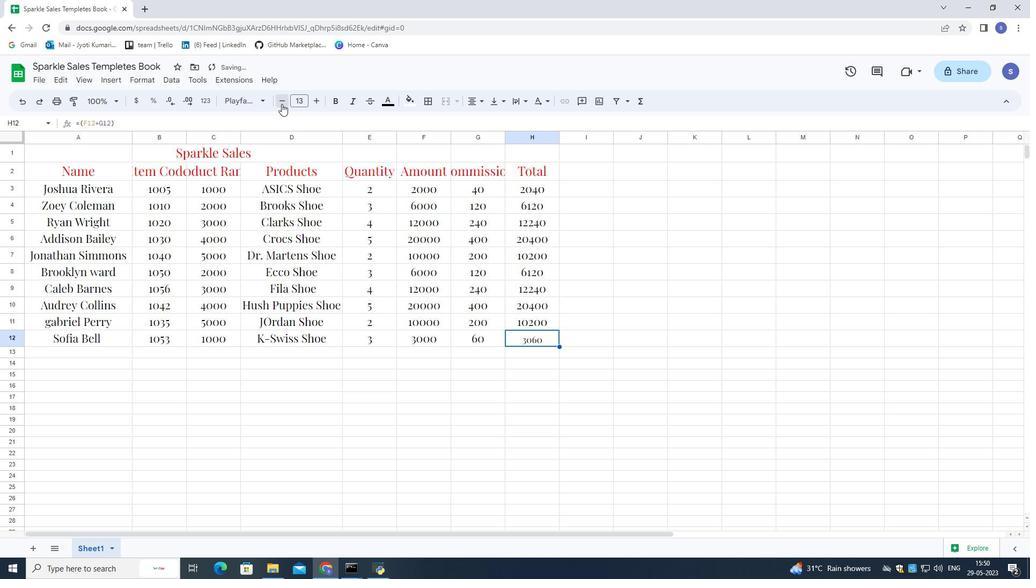 
Action: Mouse pressed left at (281, 104)
Screenshot: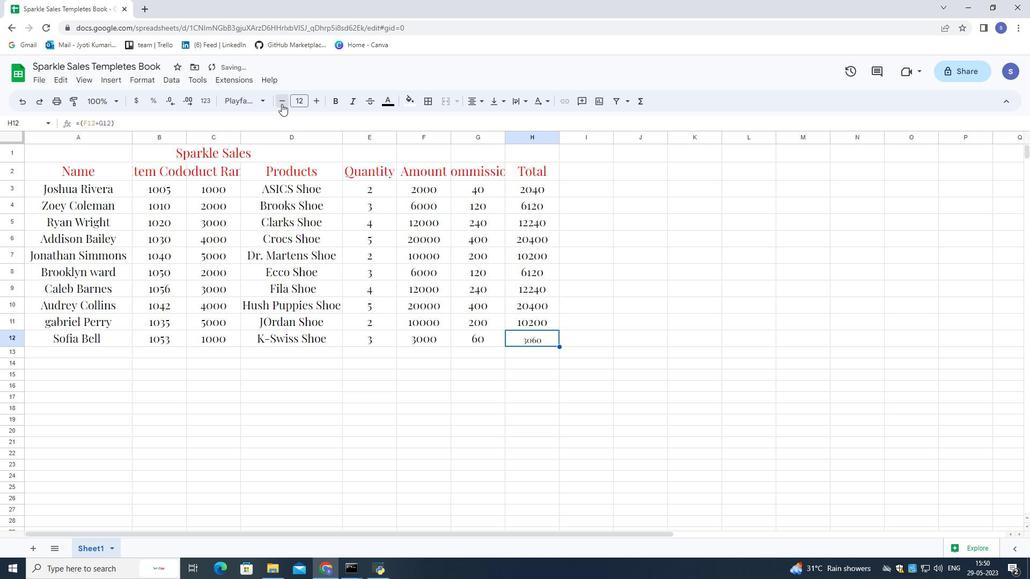 
Action: Mouse pressed left at (281, 104)
Screenshot: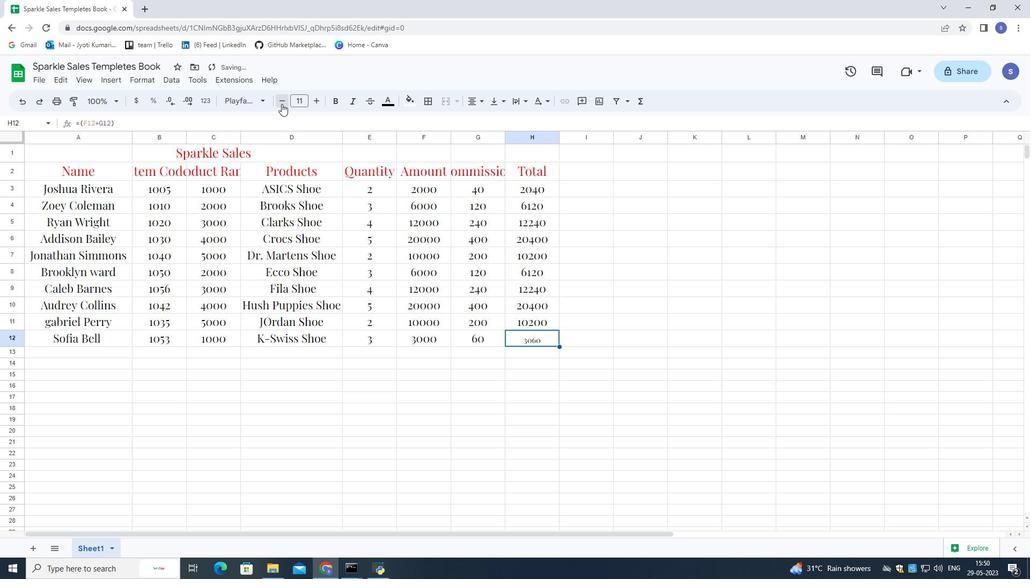 
Action: Mouse moved to (257, 388)
Screenshot: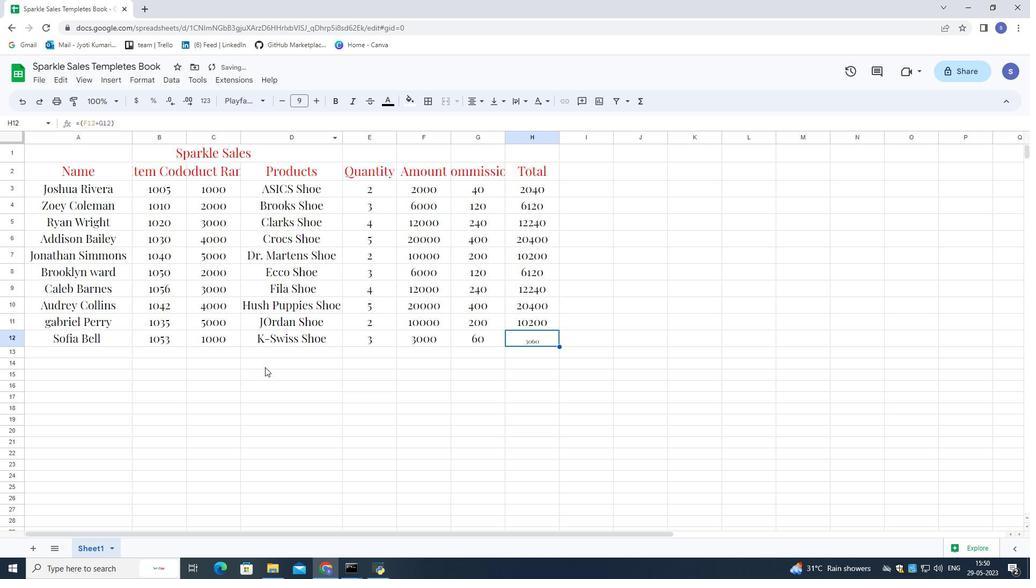 
Action: Mouse pressed left at (257, 388)
Screenshot: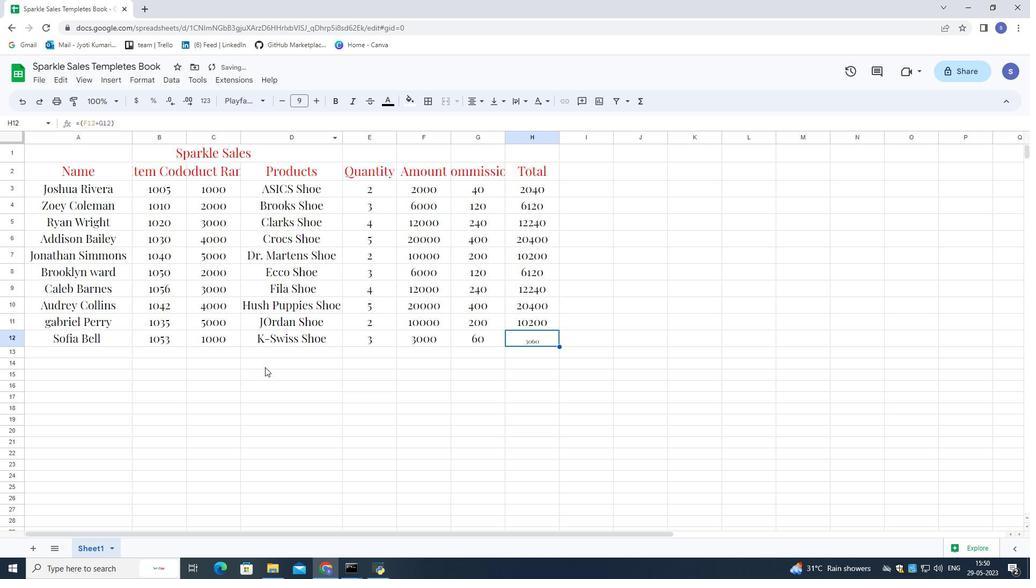 
Action: Mouse moved to (43, 184)
Screenshot: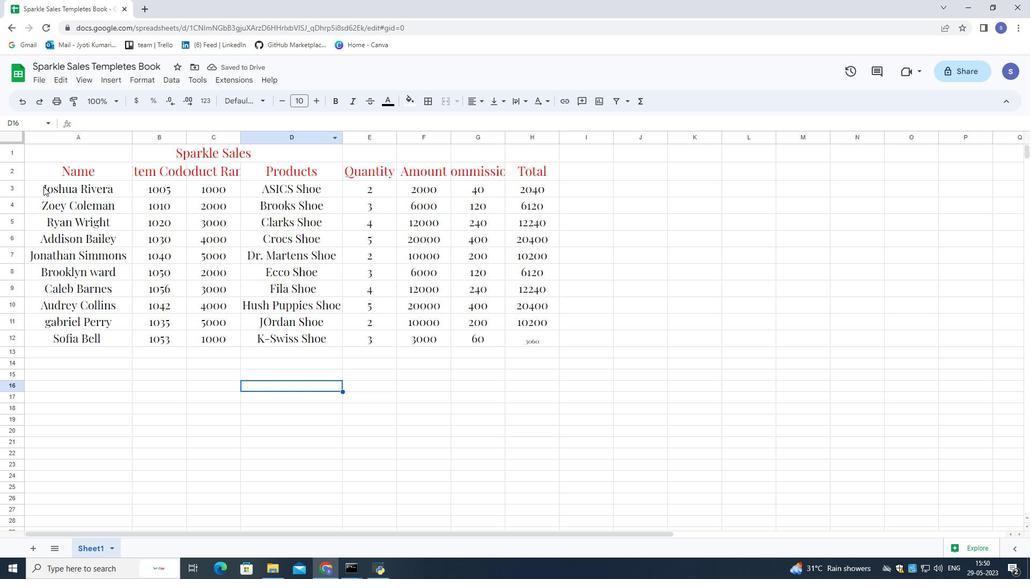 
Action: Mouse pressed left at (43, 184)
Screenshot: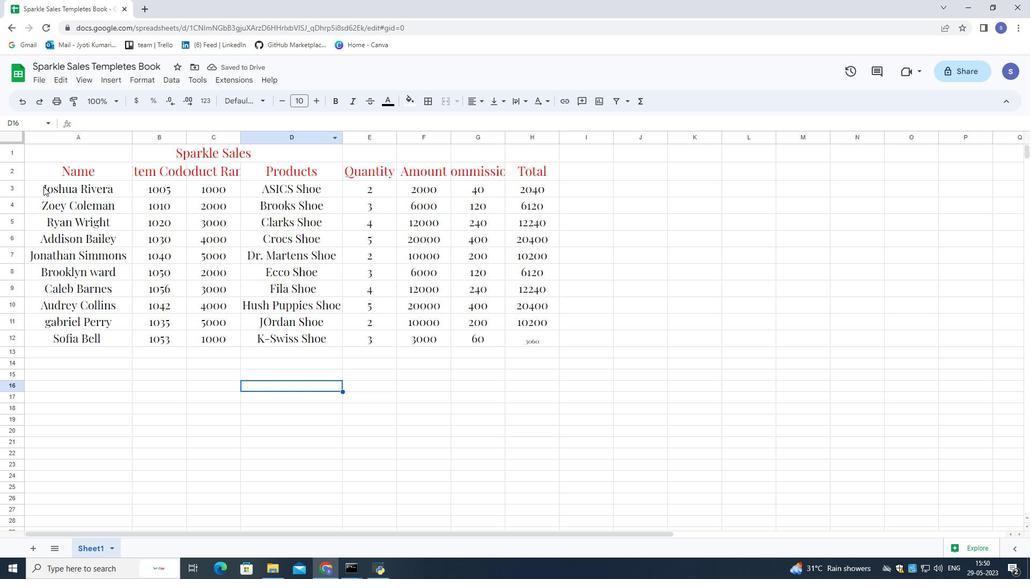 
Action: Mouse moved to (287, 100)
Screenshot: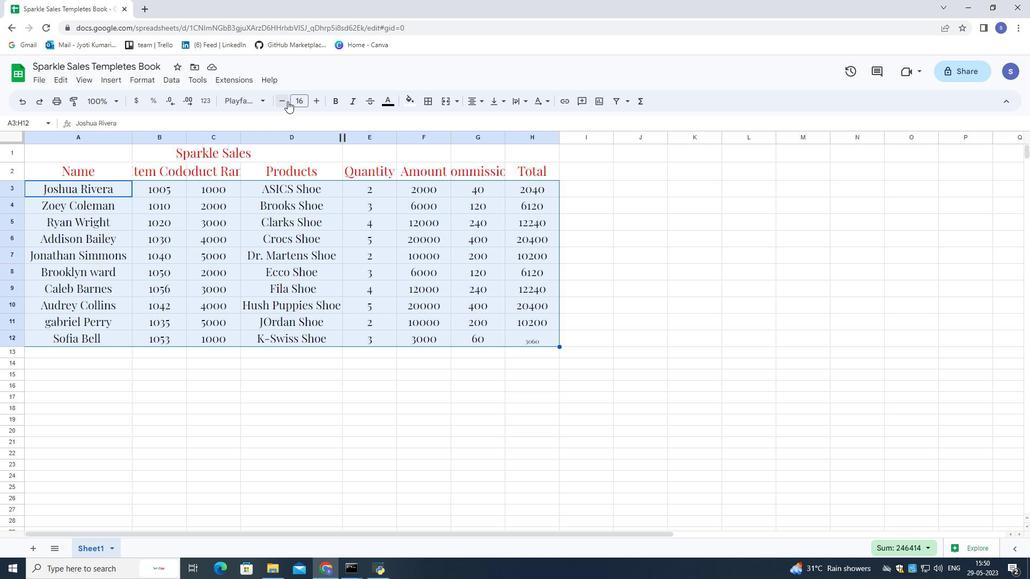 
Action: Mouse pressed left at (287, 100)
Screenshot: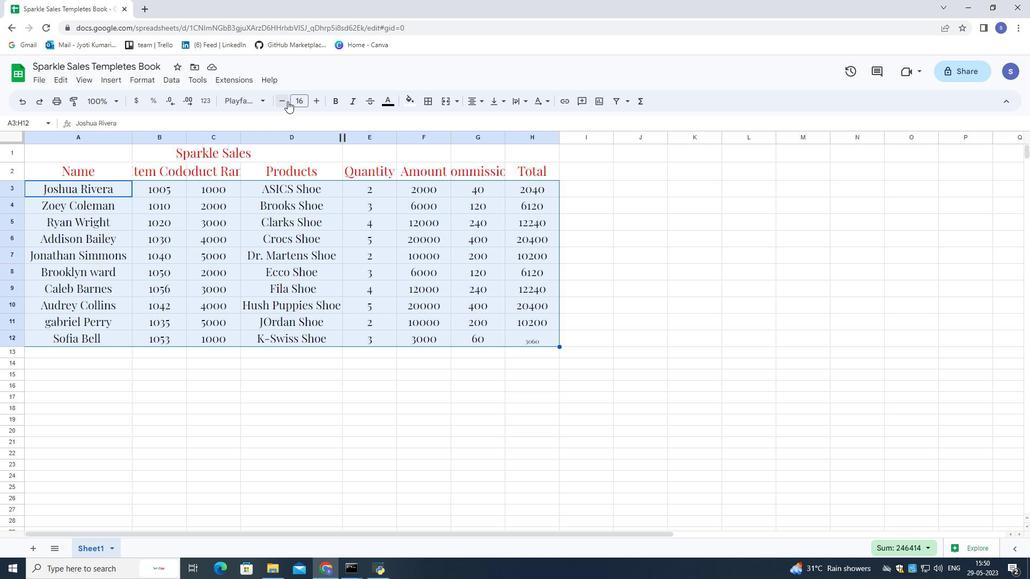
Action: Mouse pressed left at (287, 100)
Screenshot: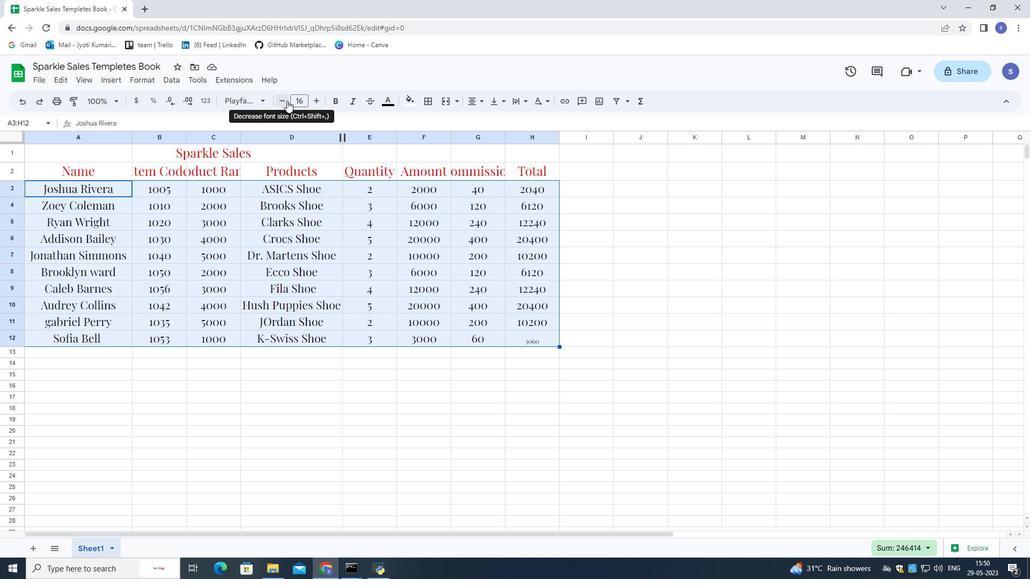 
Action: Mouse pressed left at (287, 100)
Screenshot: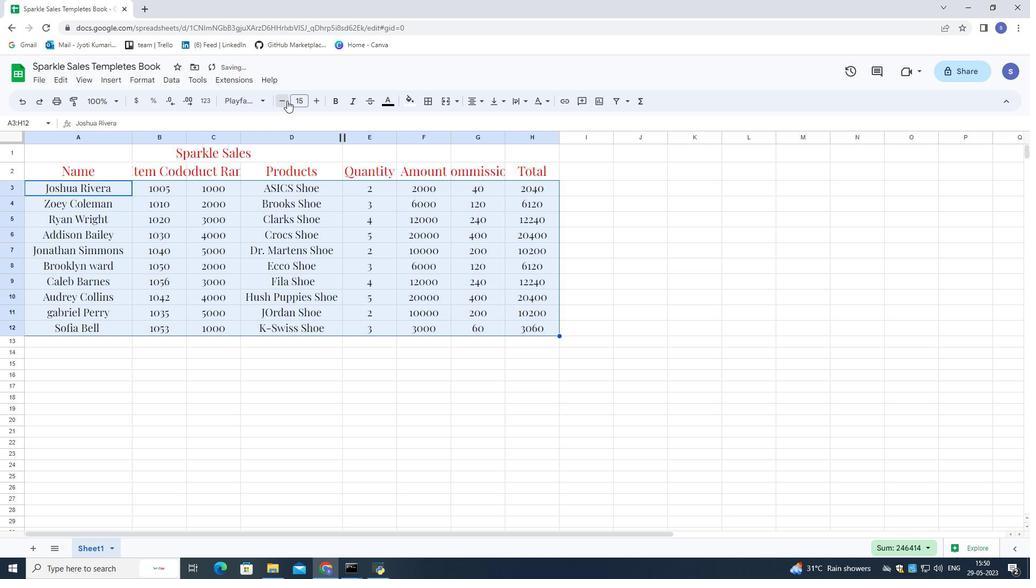 
Action: Mouse pressed left at (287, 100)
Screenshot: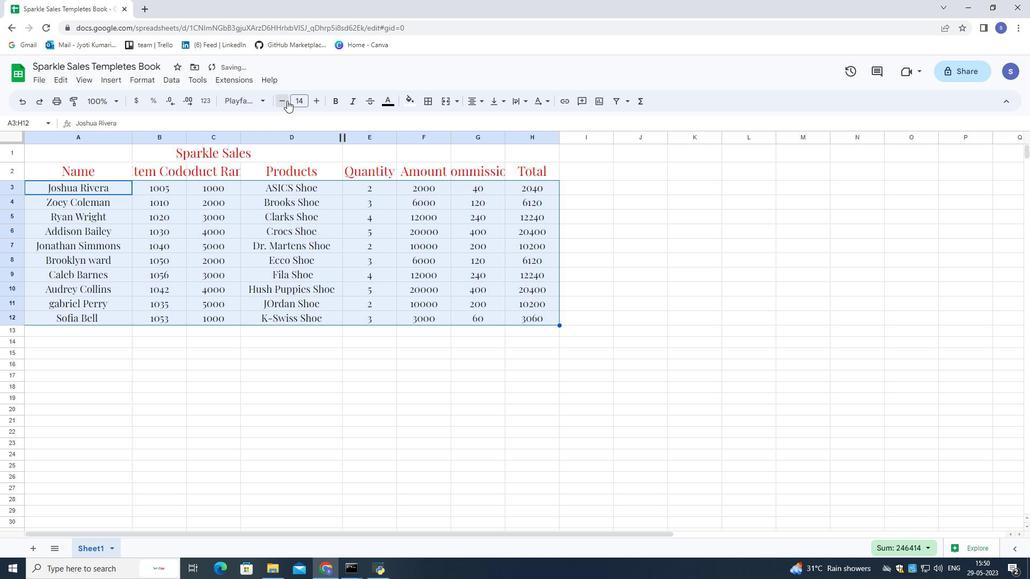 
Action: Mouse pressed left at (287, 100)
Screenshot: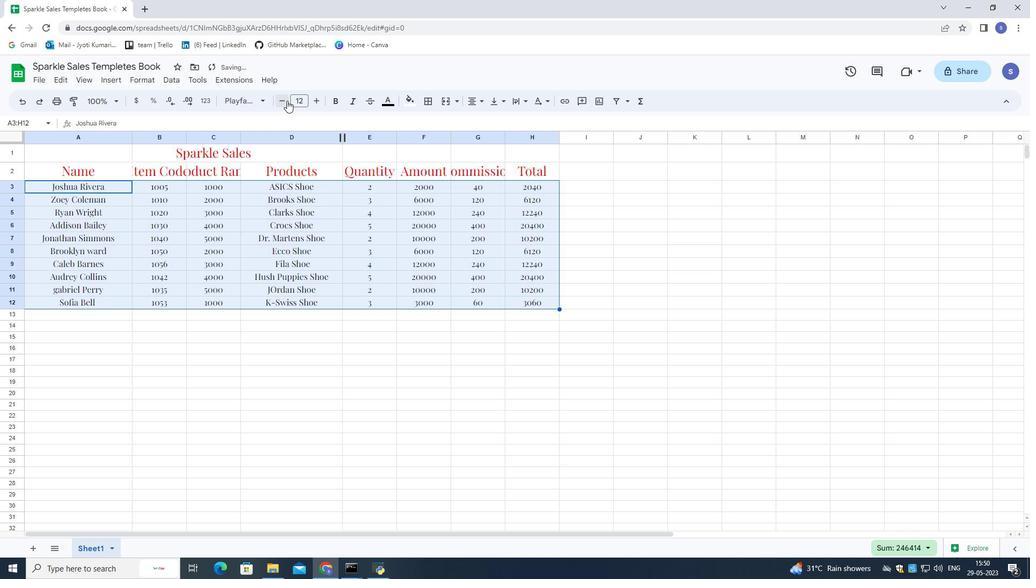 
Action: Mouse pressed left at (287, 100)
Screenshot: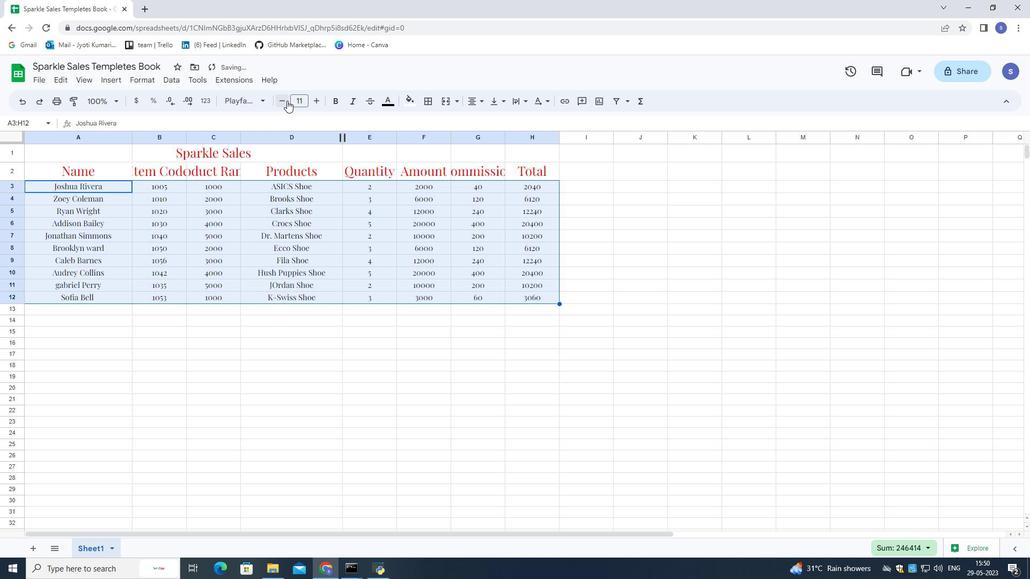 
Action: Mouse pressed left at (287, 100)
Screenshot: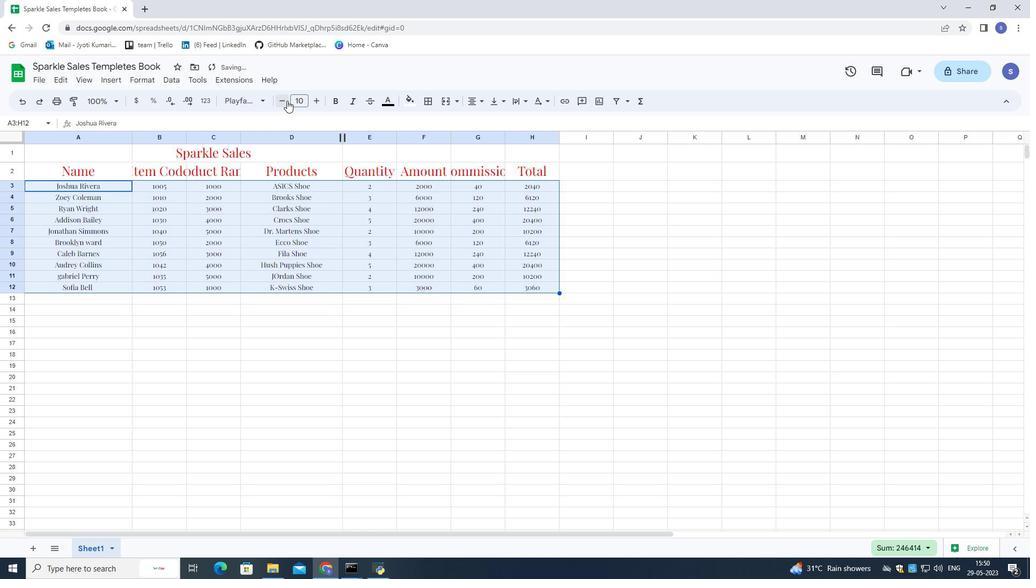 
Action: Mouse moved to (353, 336)
Screenshot: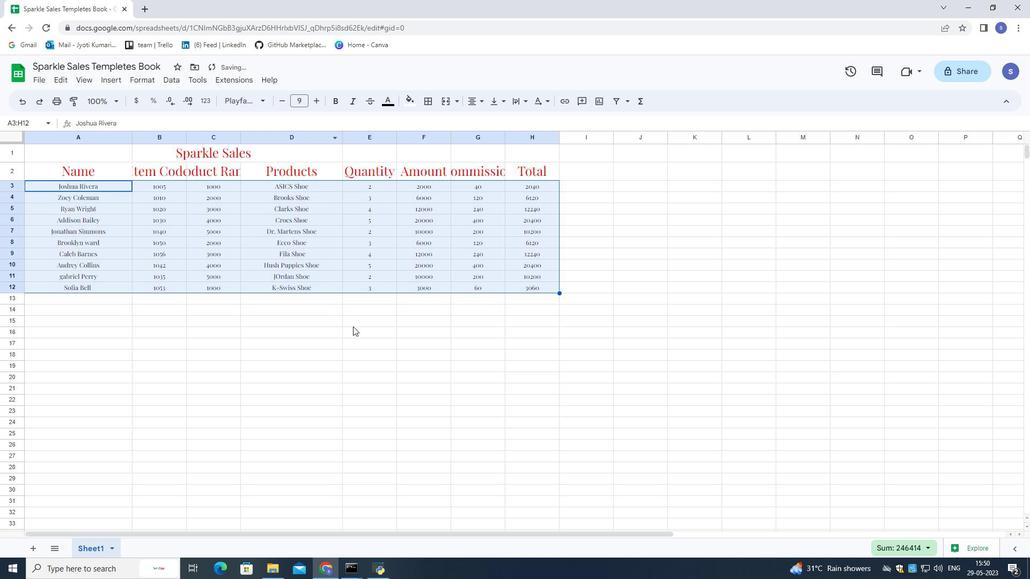 
Action: Mouse pressed left at (353, 336)
Screenshot: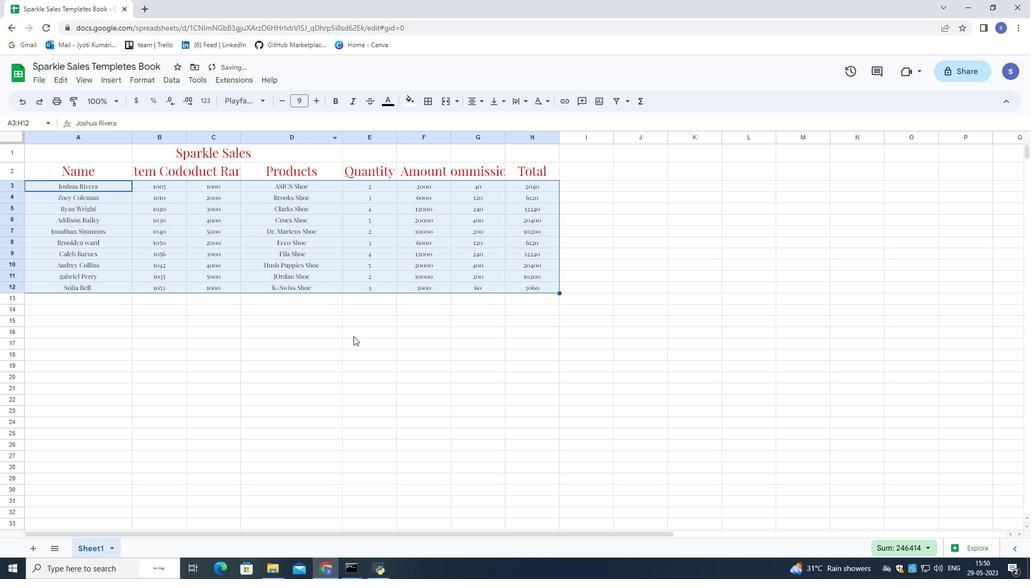 
Action: Mouse moved to (46, 169)
Screenshot: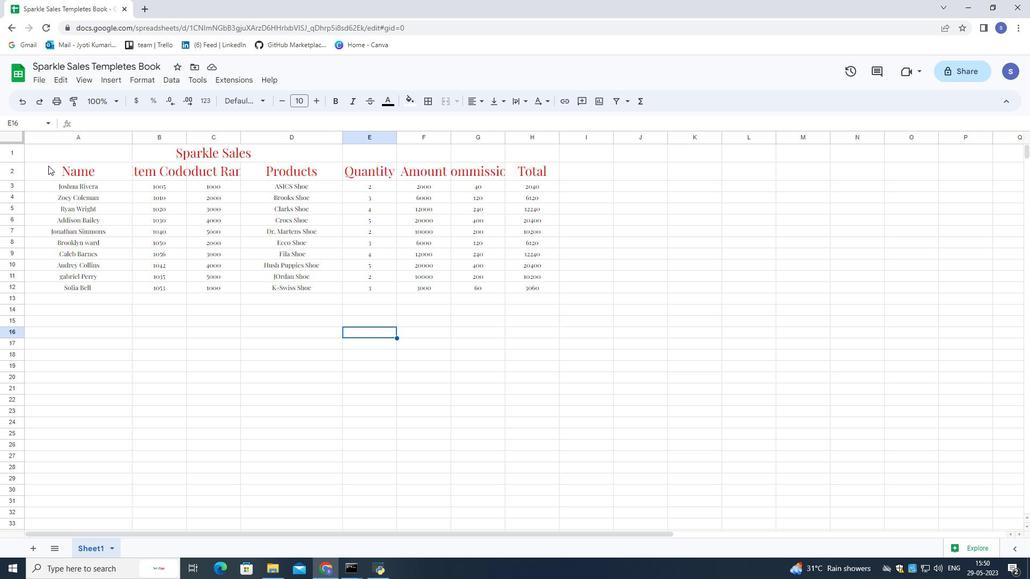 
Action: Mouse pressed left at (46, 169)
Screenshot: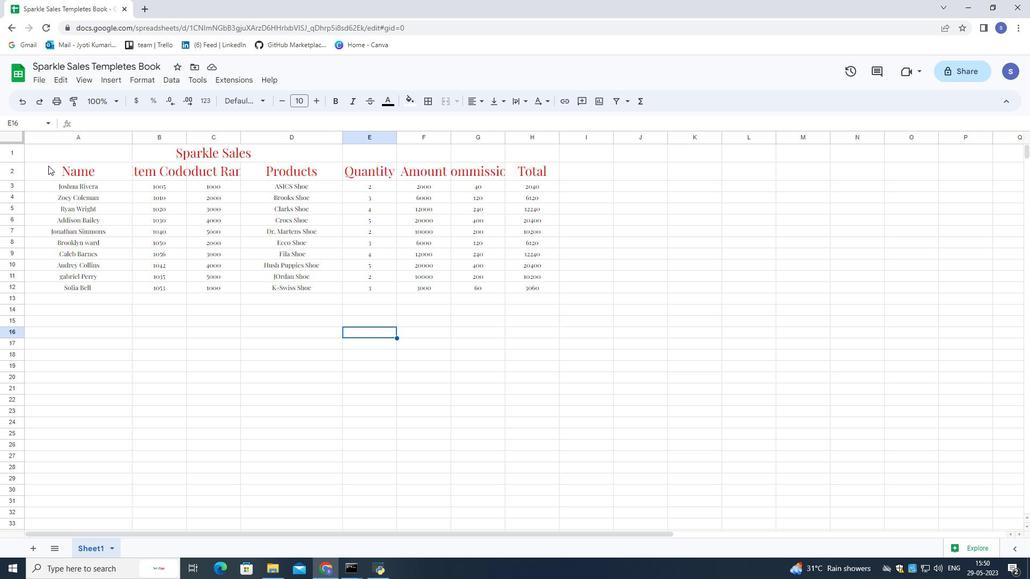 
Action: Mouse moved to (410, 107)
Screenshot: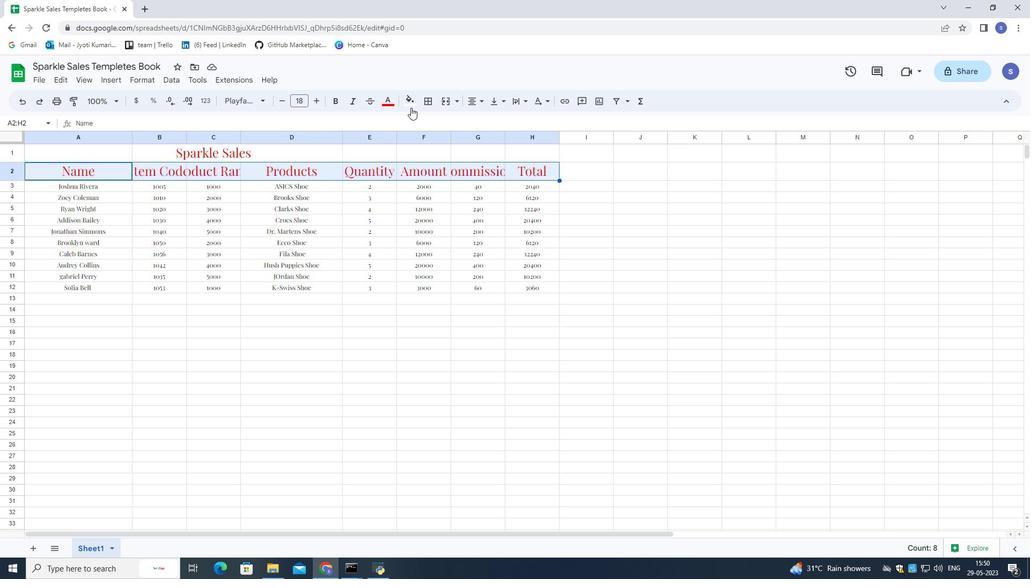 
Action: Mouse pressed left at (410, 107)
Screenshot: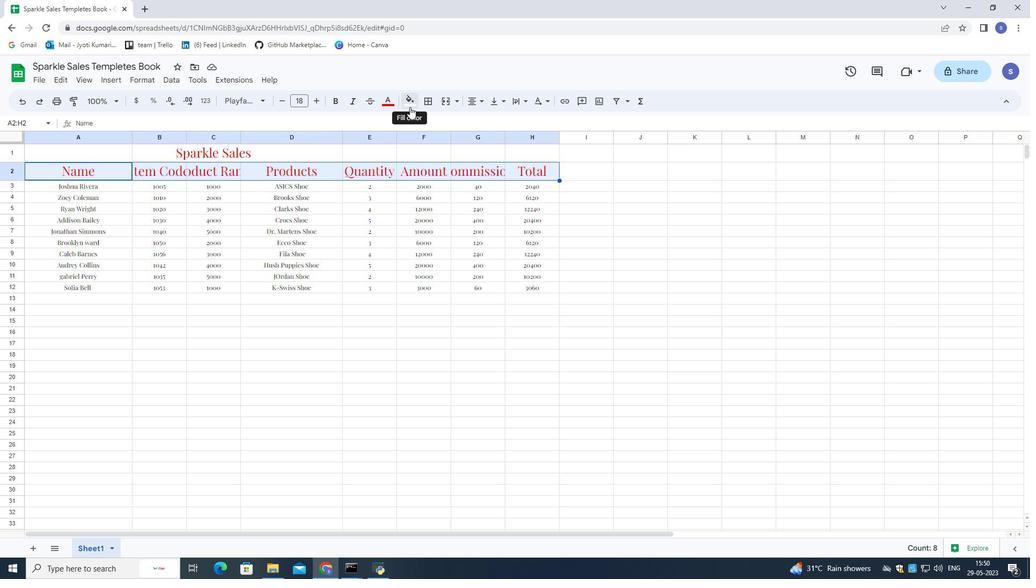 
Action: Mouse moved to (495, 163)
Screenshot: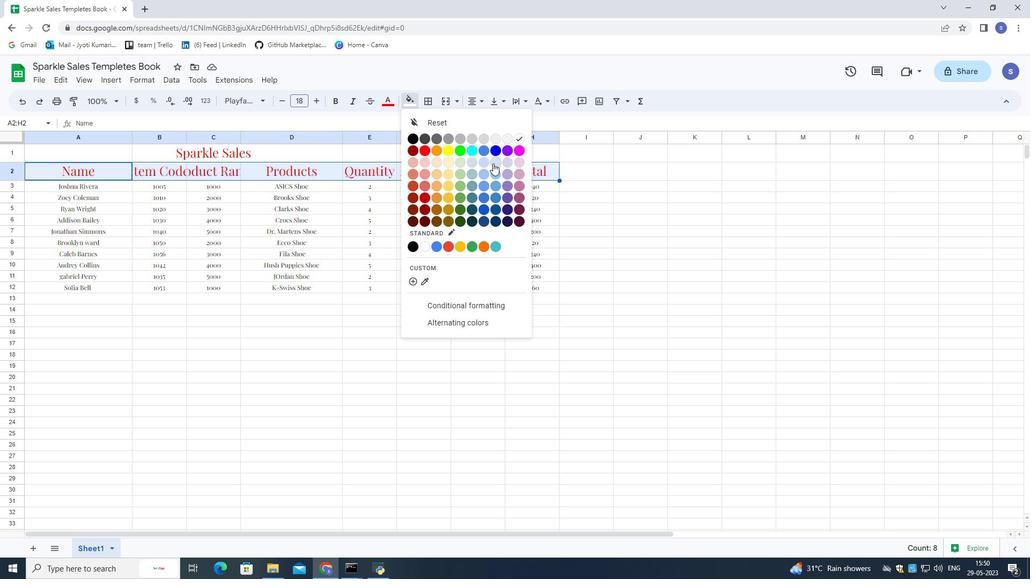 
Action: Mouse pressed left at (495, 163)
Screenshot: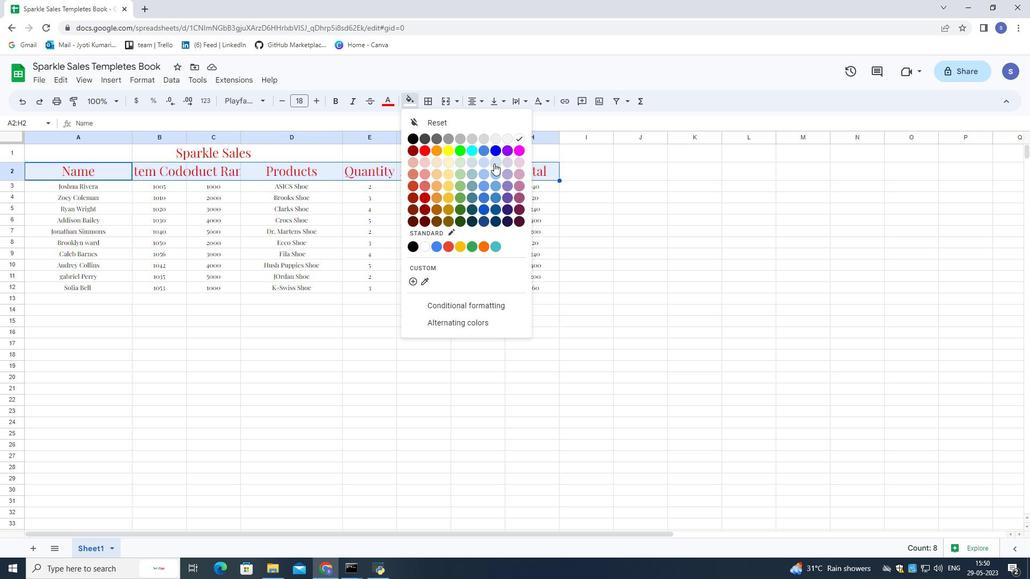 
Action: Mouse moved to (440, 330)
Screenshot: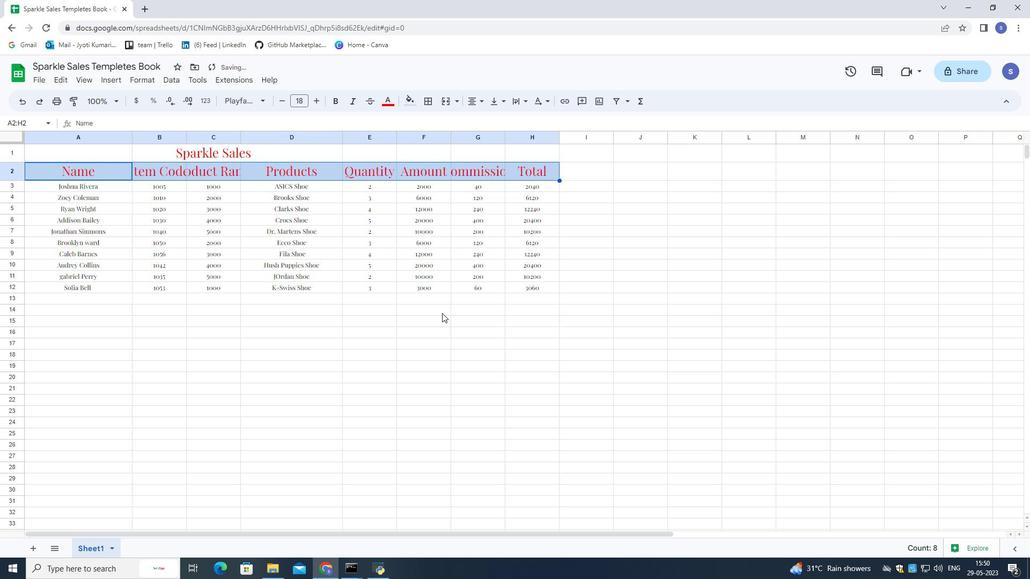 
Action: Mouse pressed left at (440, 330)
Screenshot: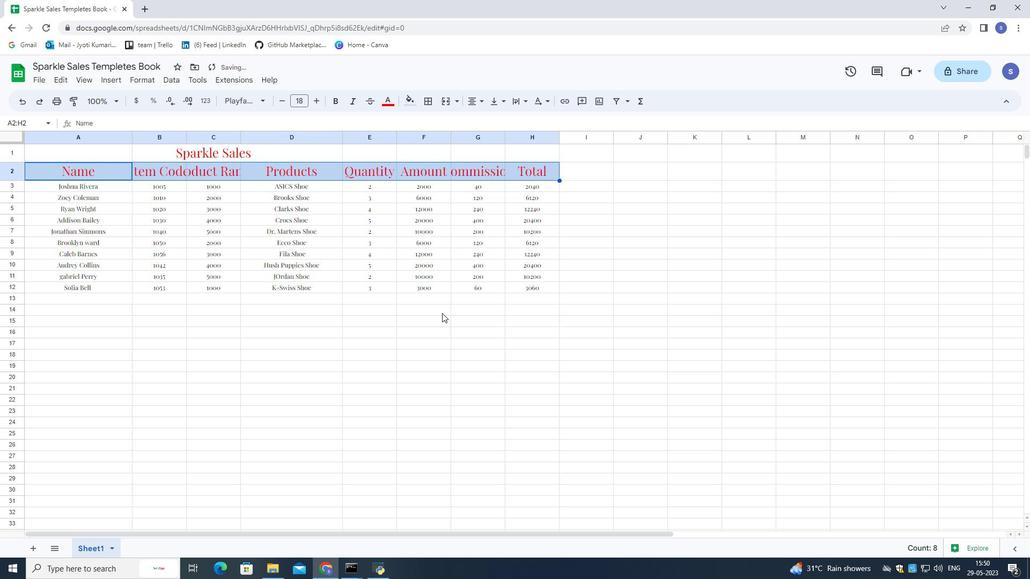 
Action: Mouse moved to (37, 184)
Screenshot: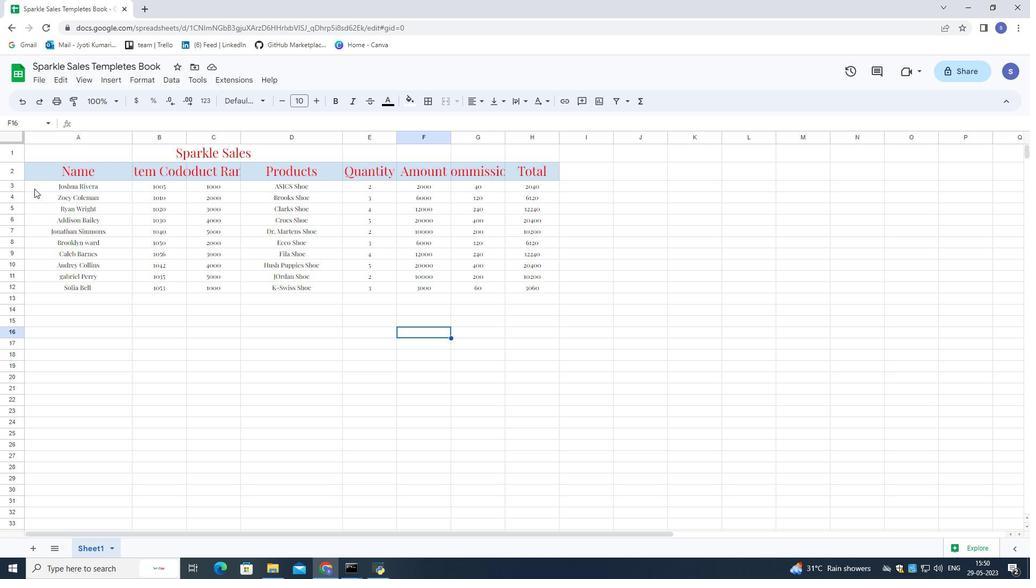 
Action: Mouse pressed left at (37, 184)
Screenshot: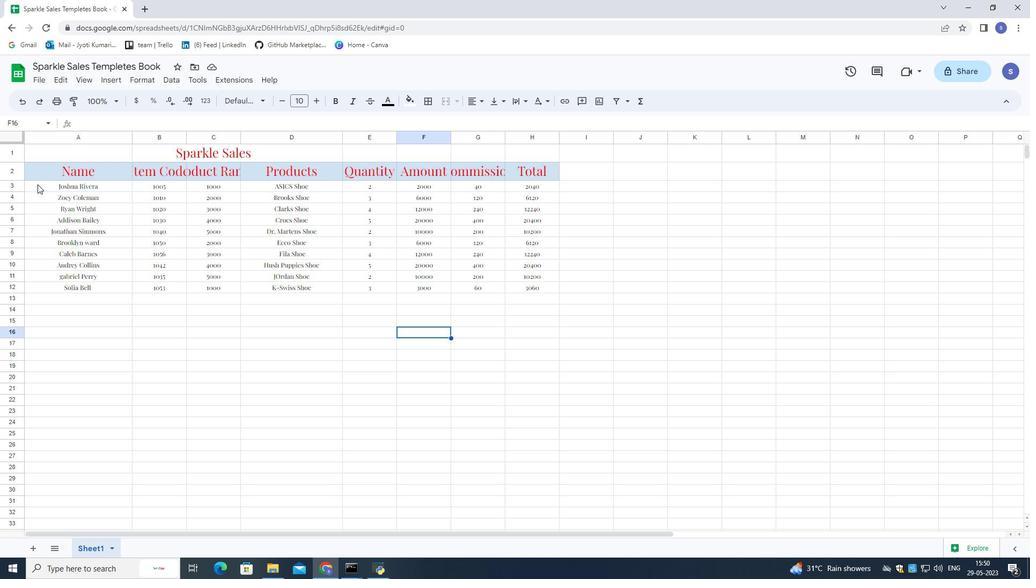 
Action: Mouse moved to (393, 104)
Screenshot: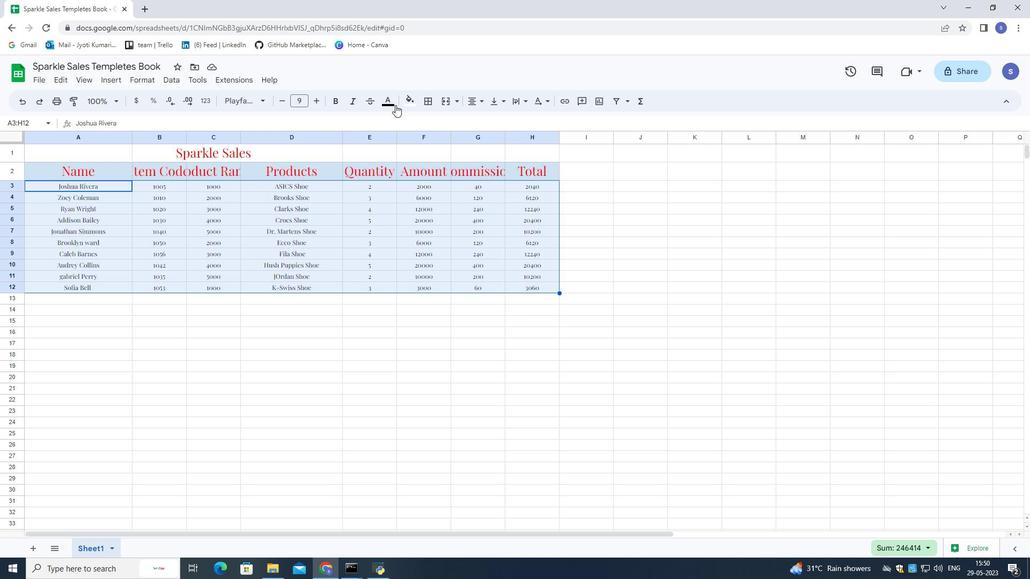 
Action: Mouse pressed left at (393, 104)
Screenshot: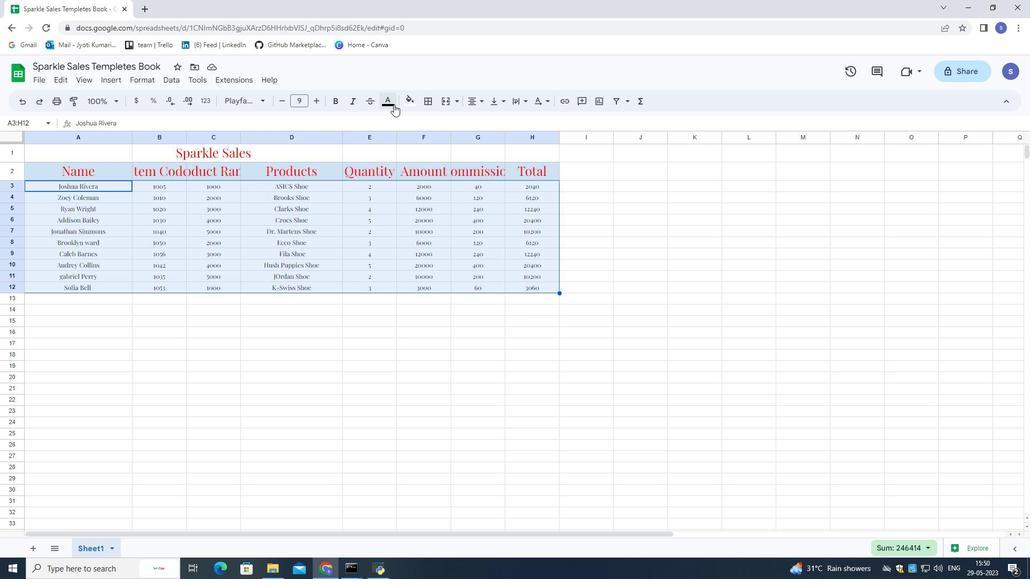 
Action: Mouse moved to (403, 150)
Screenshot: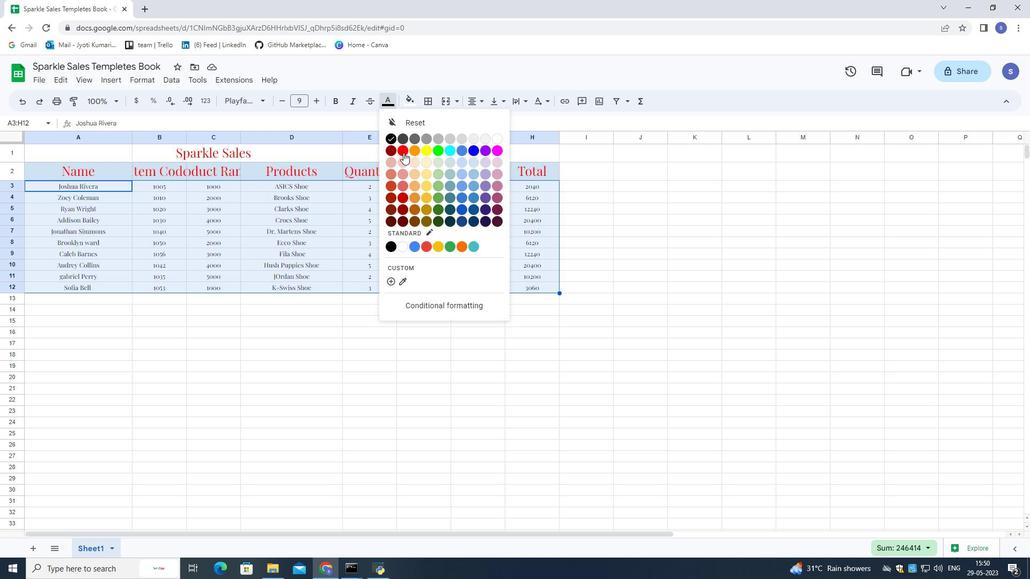 
Action: Mouse pressed left at (403, 150)
Screenshot: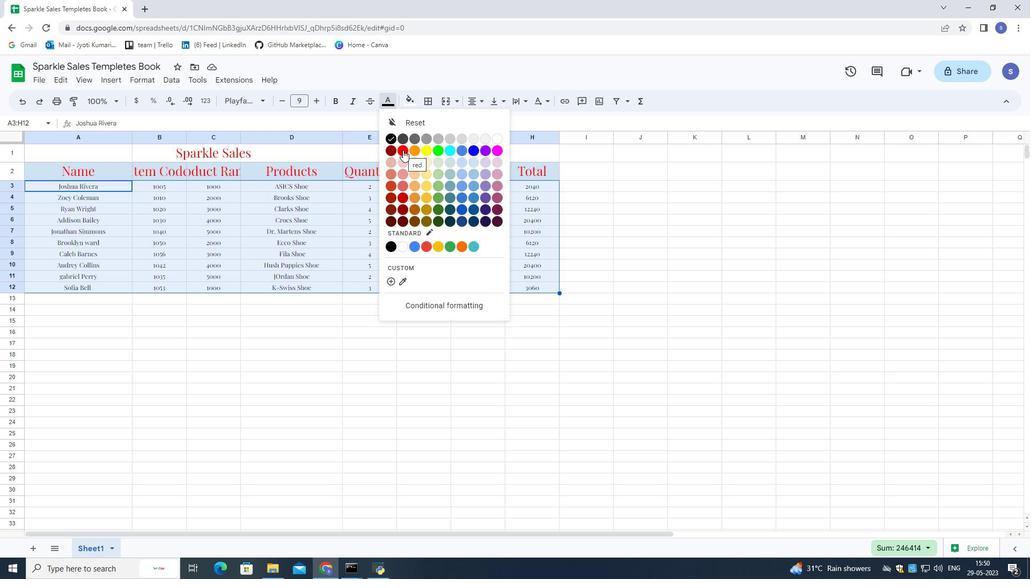 
Action: Mouse moved to (402, 324)
Screenshot: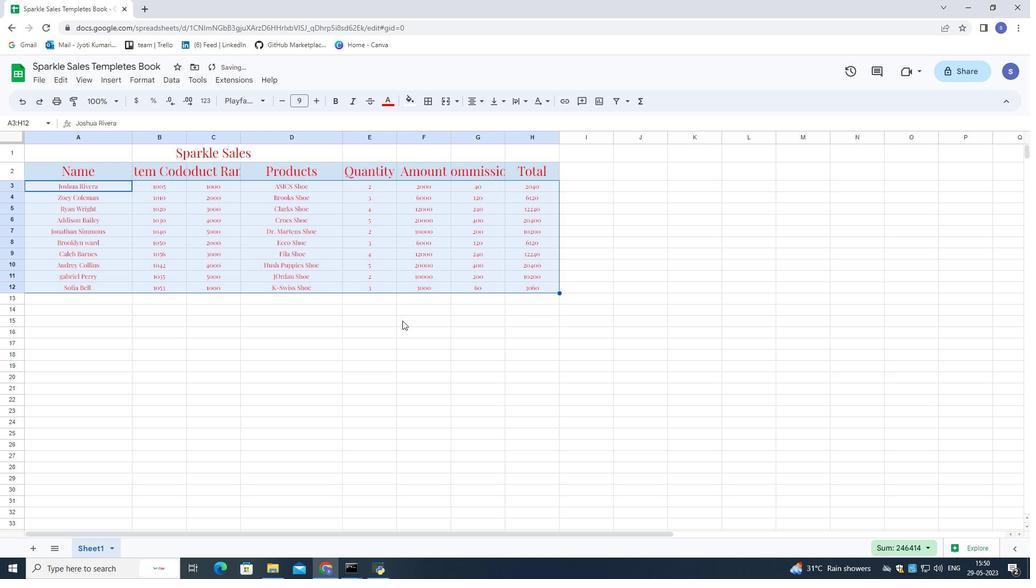 
Action: Mouse pressed left at (402, 324)
Screenshot: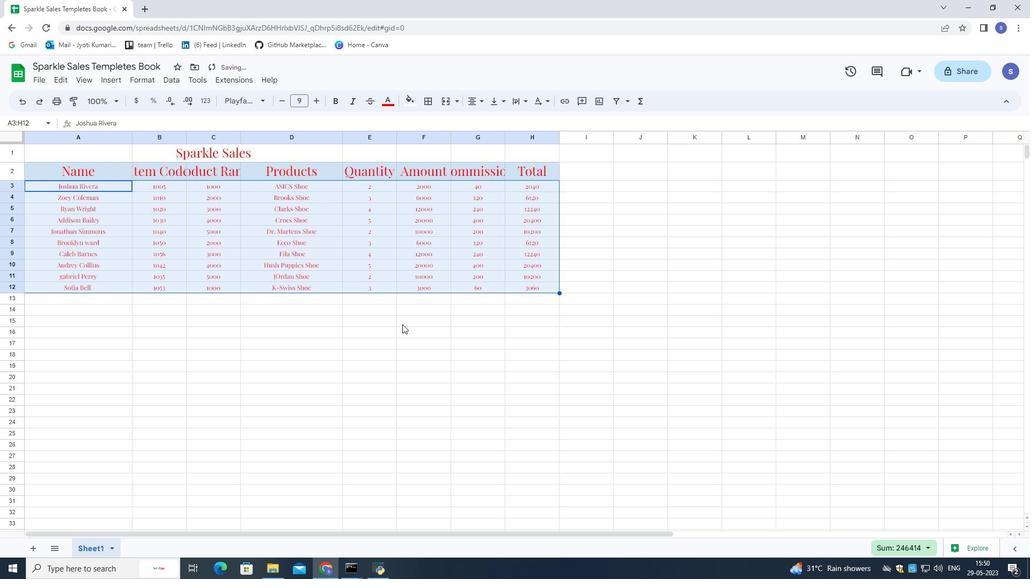 
Action: Mouse moved to (533, 289)
Screenshot: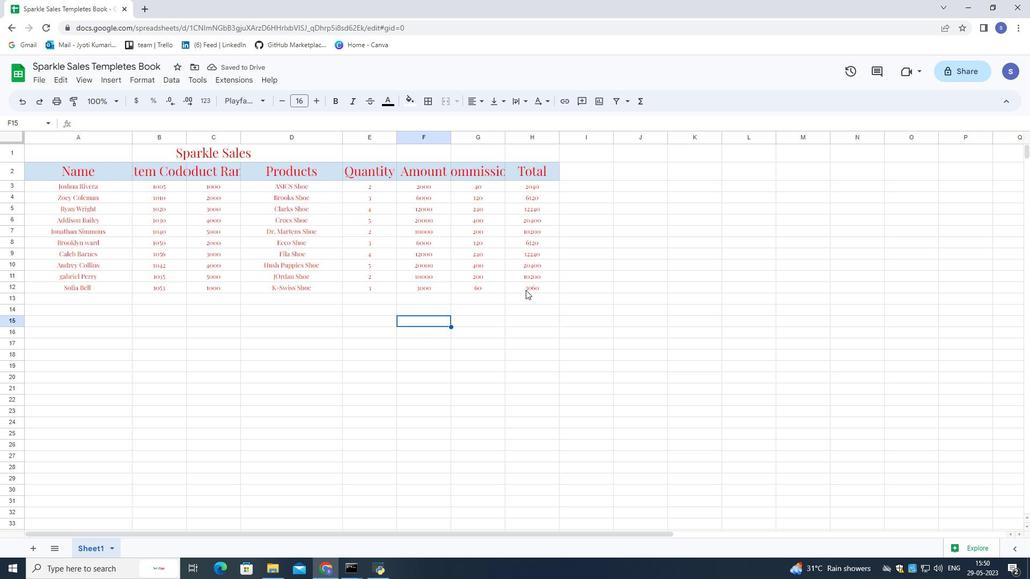 
Action: Mouse pressed left at (533, 289)
Screenshot: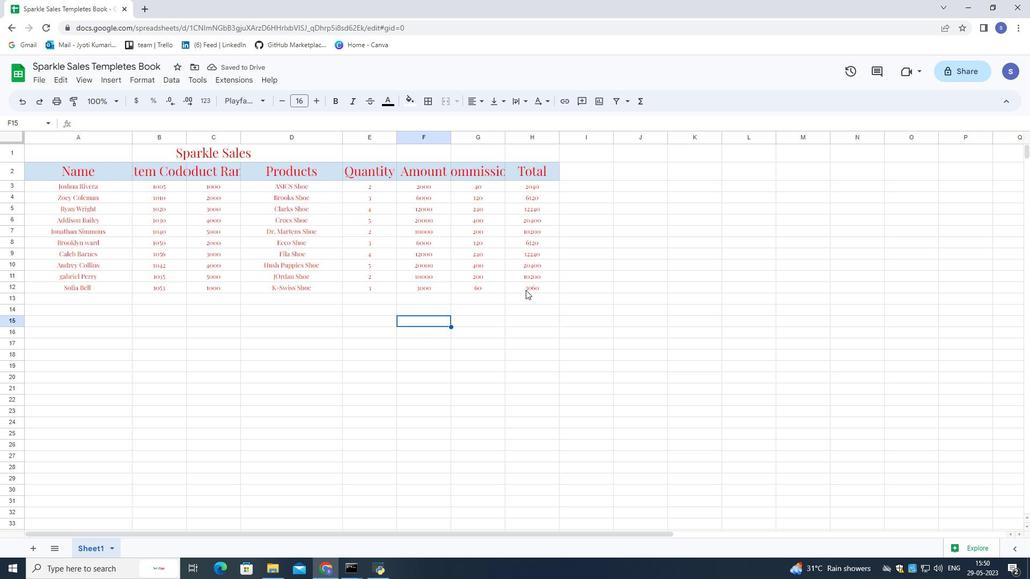
Action: Key pressed ctrl+S
Screenshot: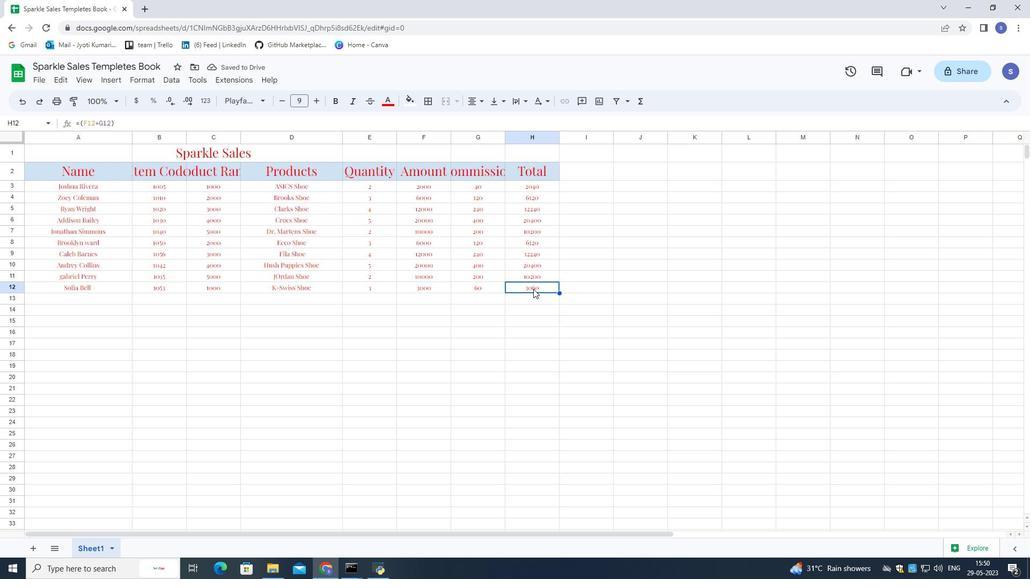 
Action: Mouse moved to (199, 98)
Screenshot: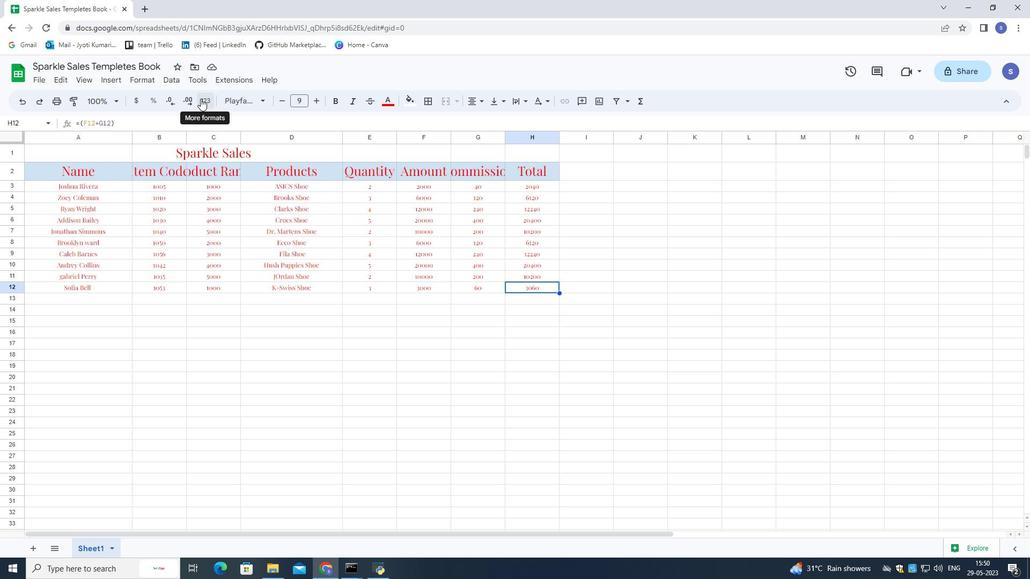 
